 Task: In the Contact  ZoeyLopez53@fox5ny.com, Create email and send with subject: 'Step into the Future: Discover Our Cutting-Edge Solution', and with mail content 'Good Morning,_x000D_
Welcome to a community of trailblazers and innovators. Discover a transformative opportunity that will empower you to thrive in your industry._x000D_
Thanks & Regards', attach the document: Proposal.doc and insert image: visitingcard.jpg. Below Thanks and Regards, write facebook and insert the URL: 'www.facebook.com'. Mark checkbox to create task to follow up : In 3 business days . Logged in from softage.3@softage.net
Action: Mouse moved to (73, 61)
Screenshot: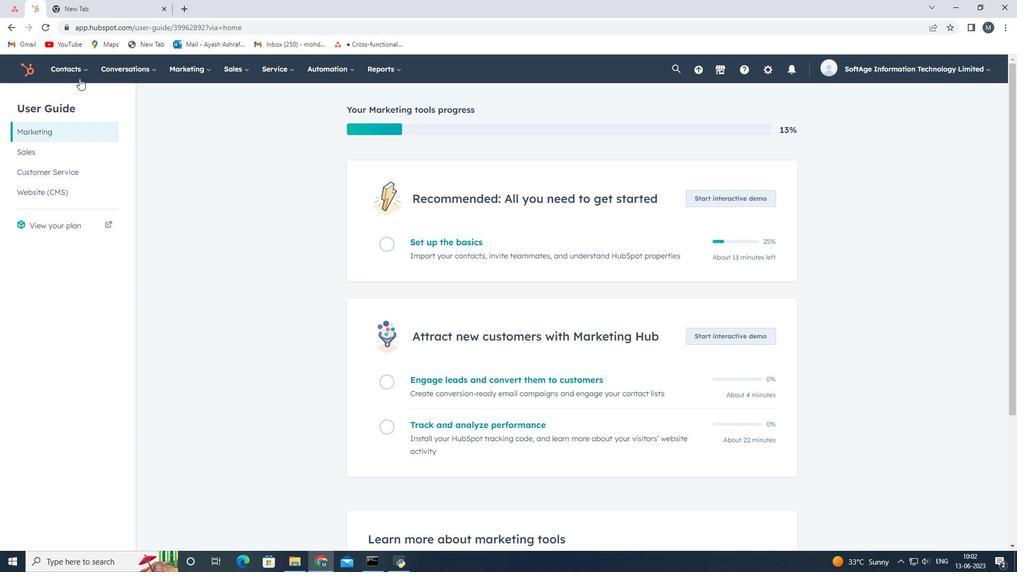 
Action: Mouse pressed left at (73, 61)
Screenshot: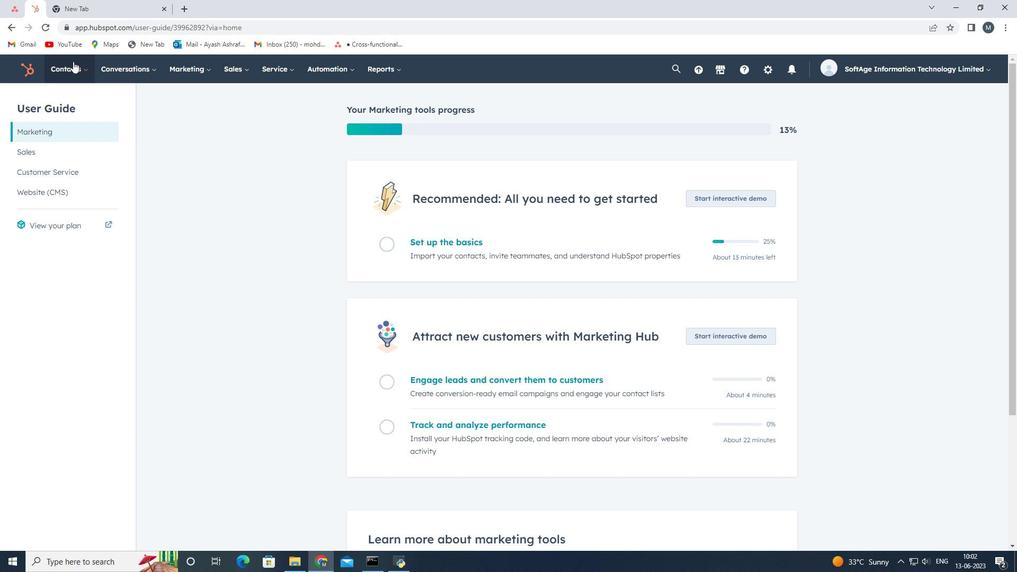 
Action: Mouse moved to (85, 103)
Screenshot: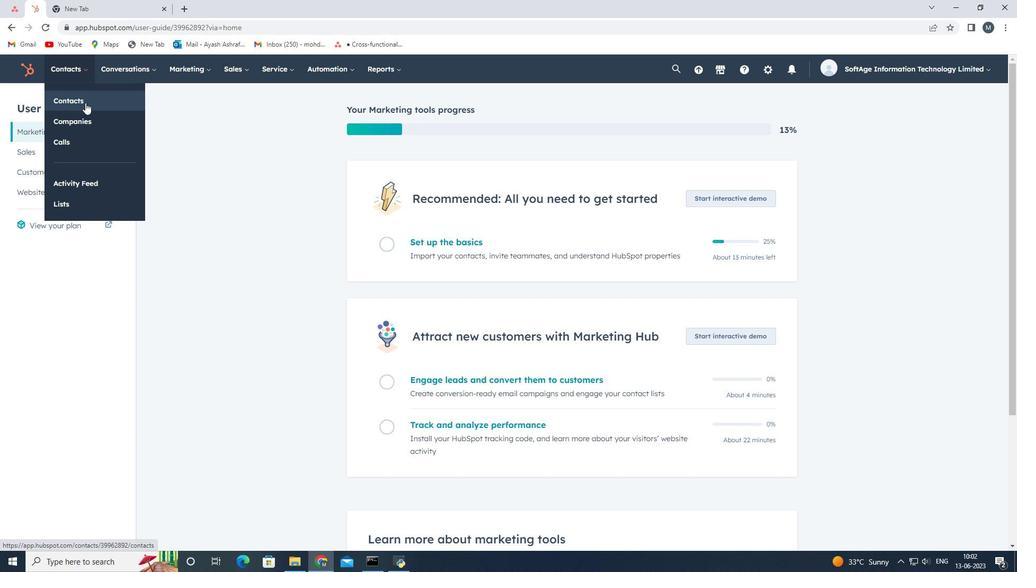 
Action: Mouse pressed left at (85, 103)
Screenshot: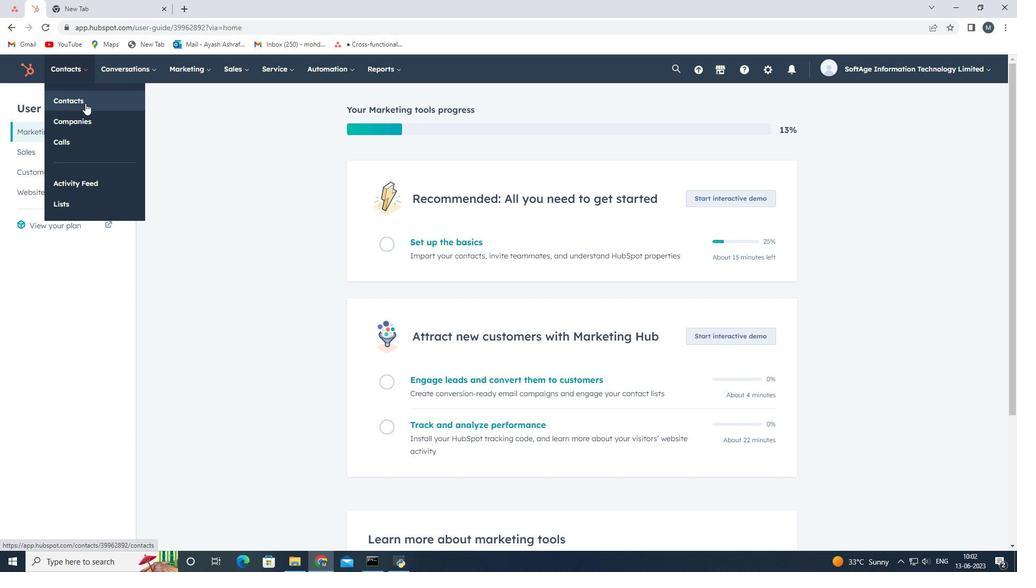 
Action: Mouse moved to (87, 186)
Screenshot: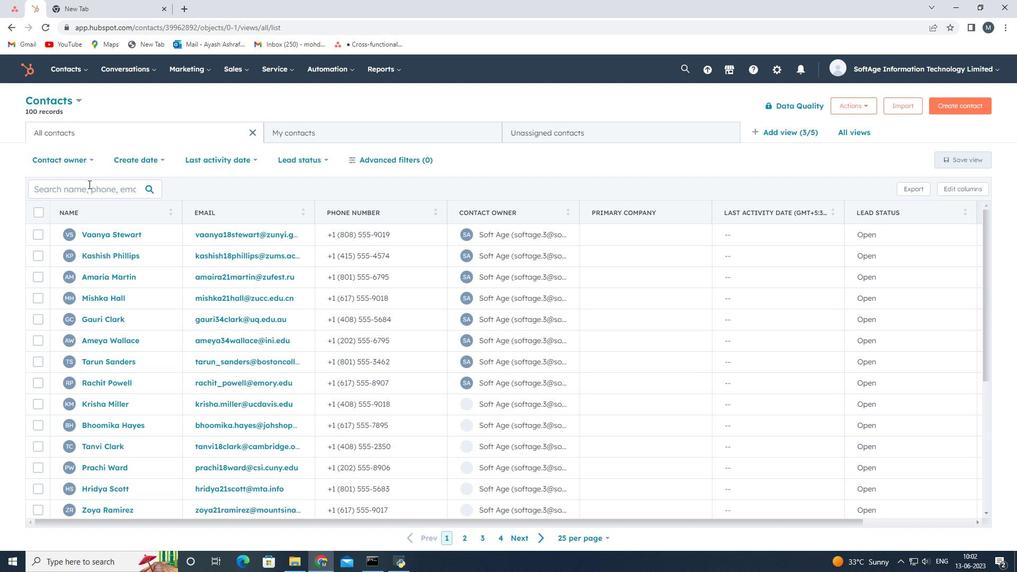 
Action: Mouse pressed left at (87, 186)
Screenshot: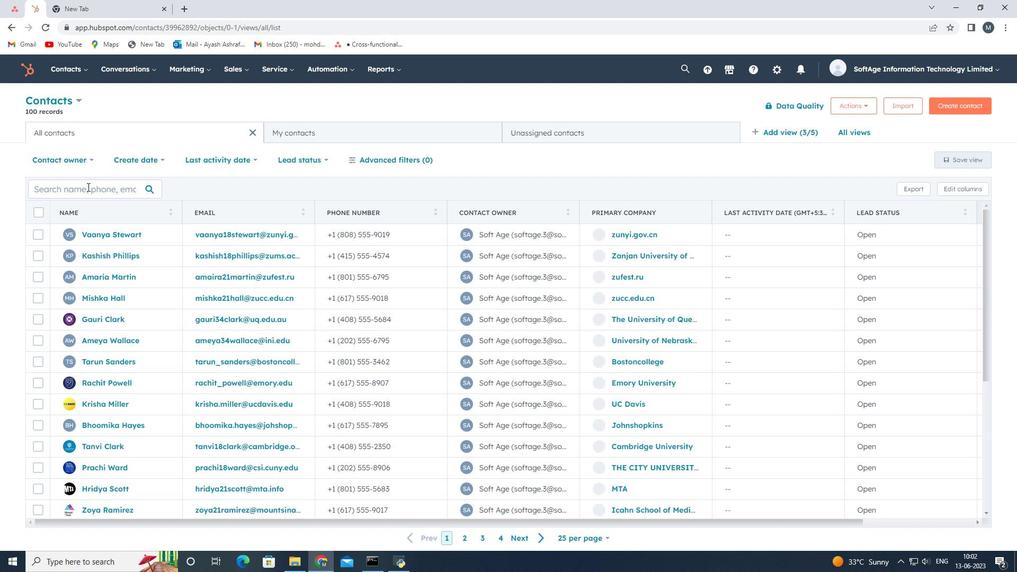 
Action: Mouse moved to (86, 189)
Screenshot: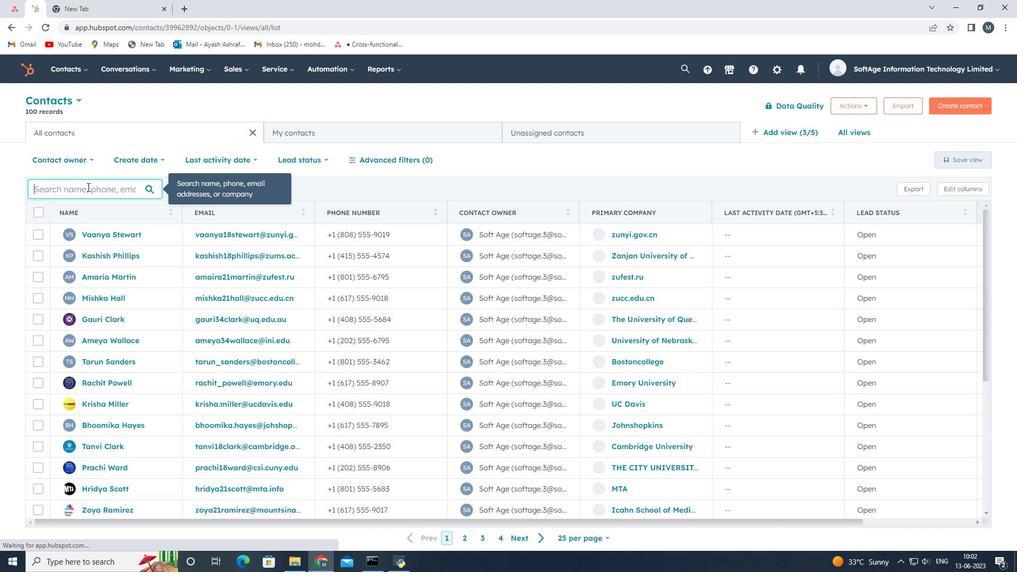 
Action: Key pressed <Key.shift>Zoey<Key.shift>Lopez53<Key.shift>@fox
Screenshot: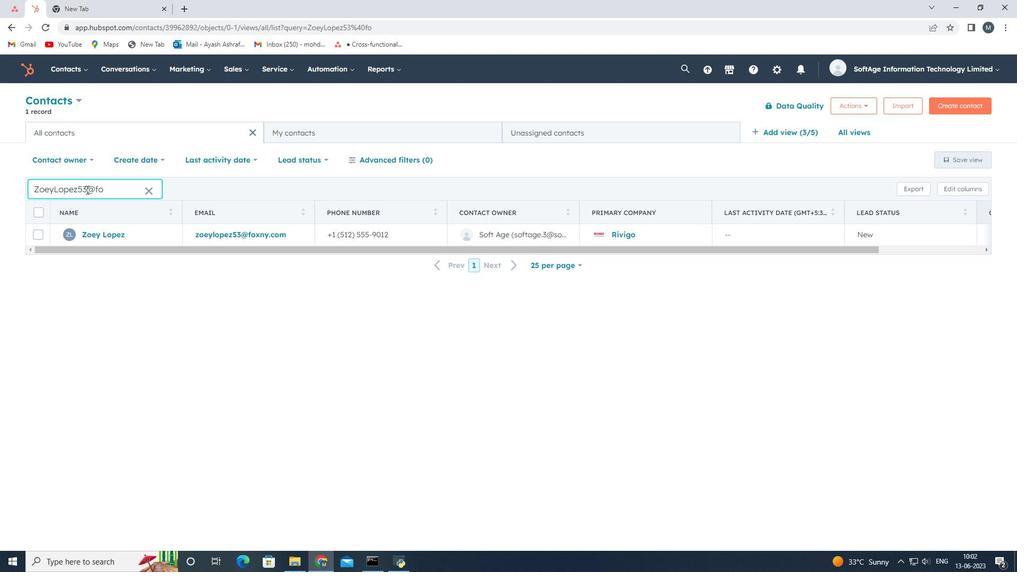 
Action: Mouse moved to (132, 240)
Screenshot: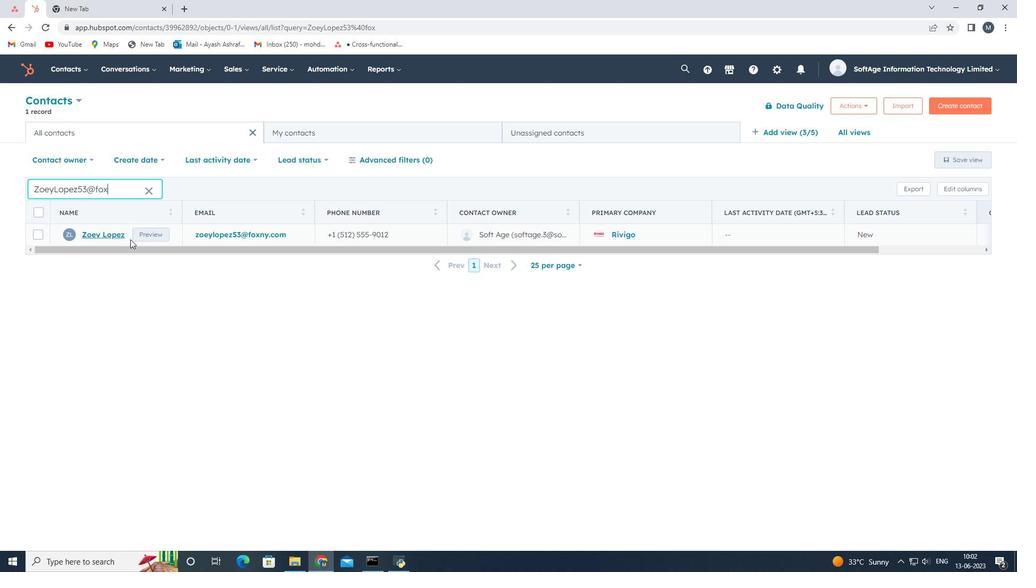 
Action: Mouse pressed left at (132, 240)
Screenshot: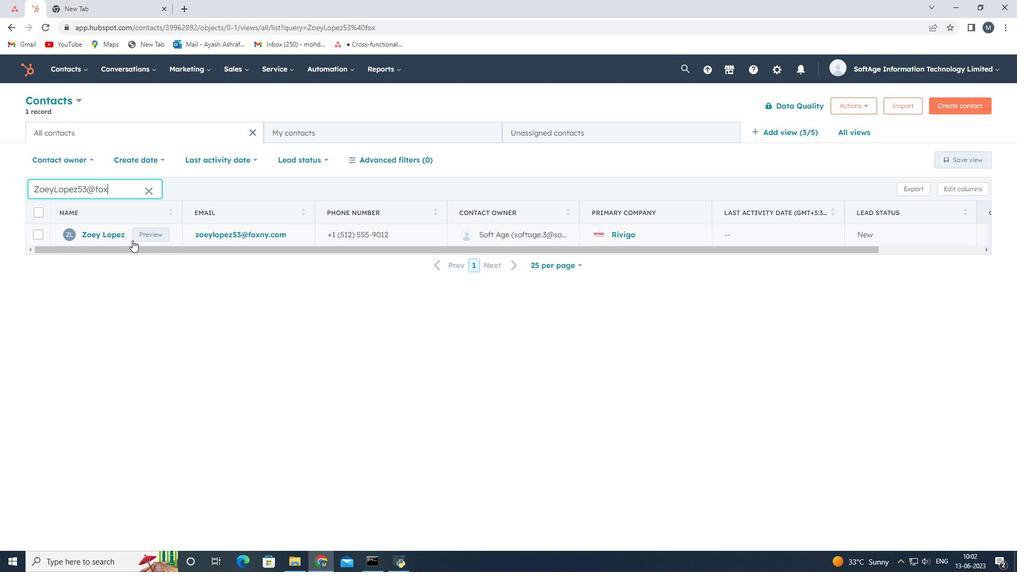 
Action: Mouse moved to (108, 235)
Screenshot: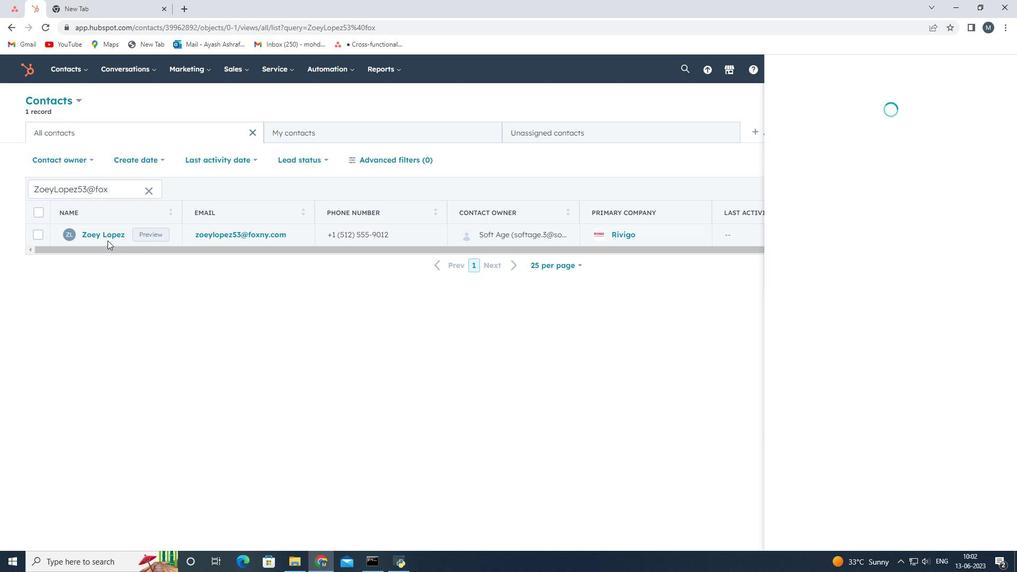 
Action: Mouse pressed left at (108, 235)
Screenshot: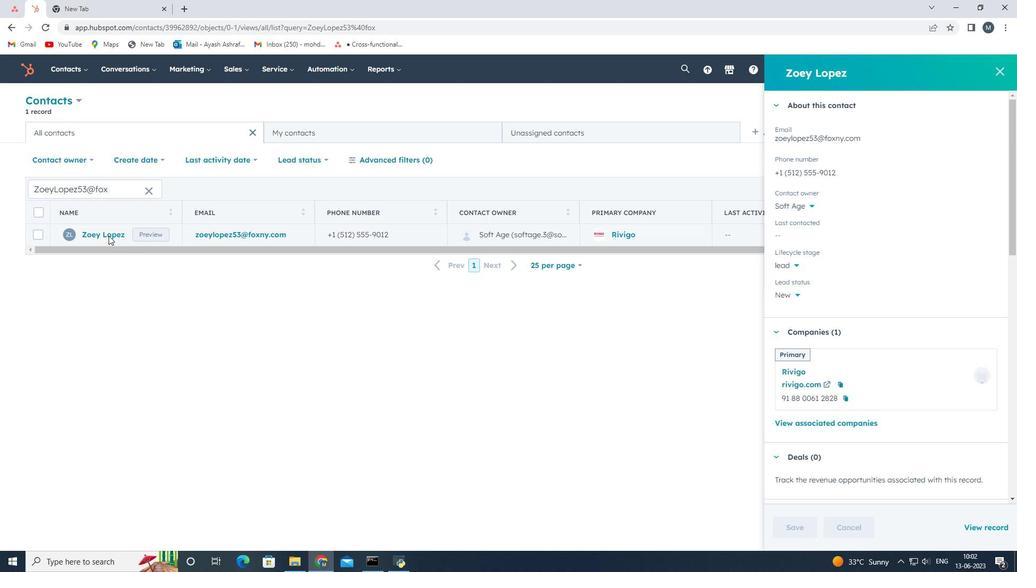 
Action: Mouse pressed left at (108, 235)
Screenshot: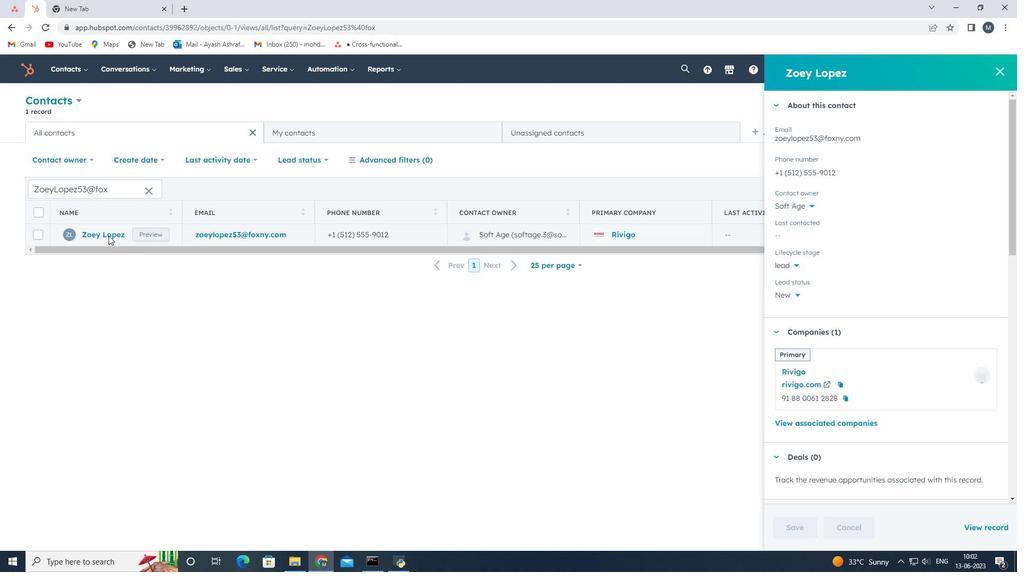 
Action: Mouse moved to (68, 188)
Screenshot: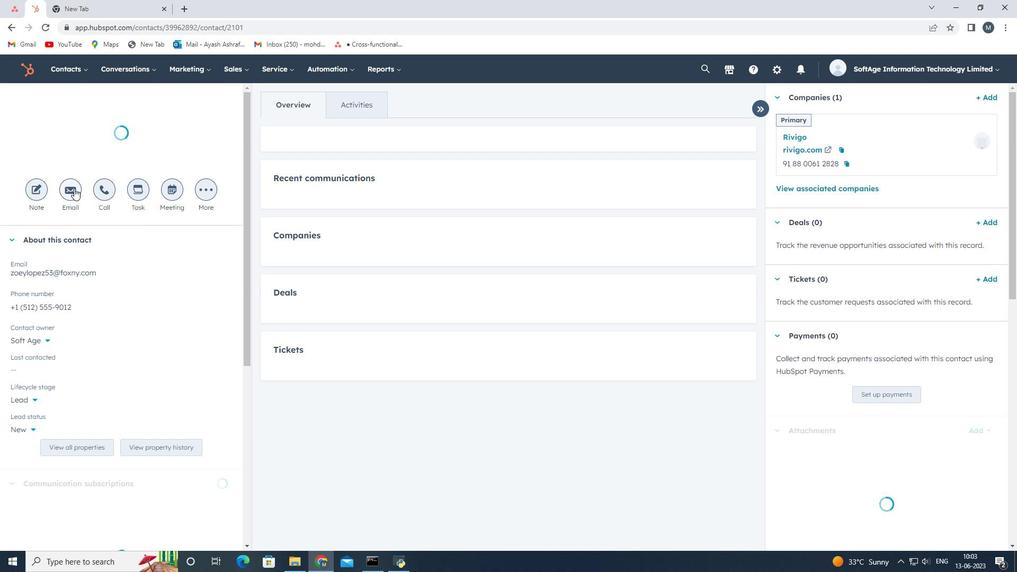 
Action: Mouse pressed left at (68, 188)
Screenshot: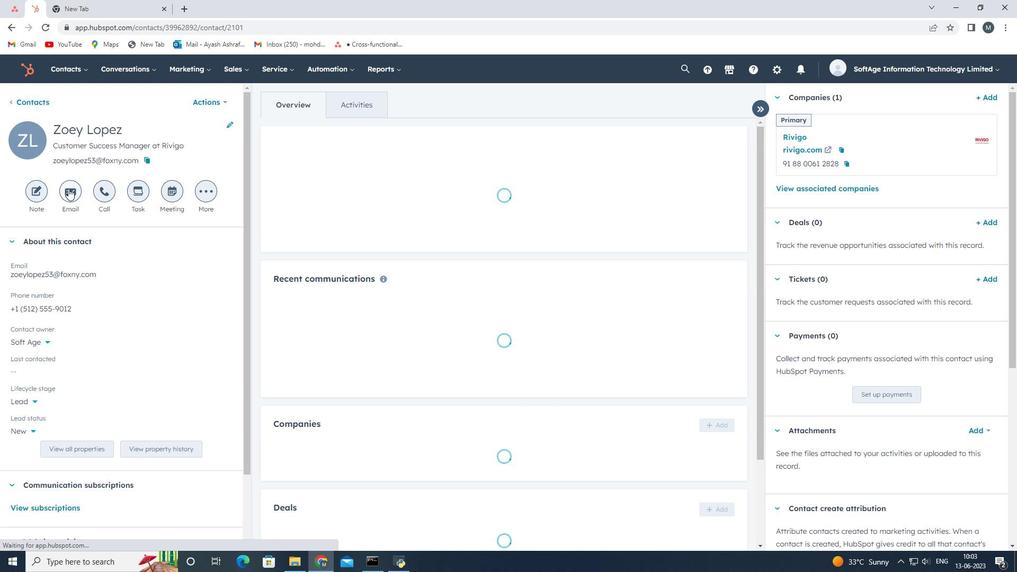 
Action: Mouse moved to (894, 265)
Screenshot: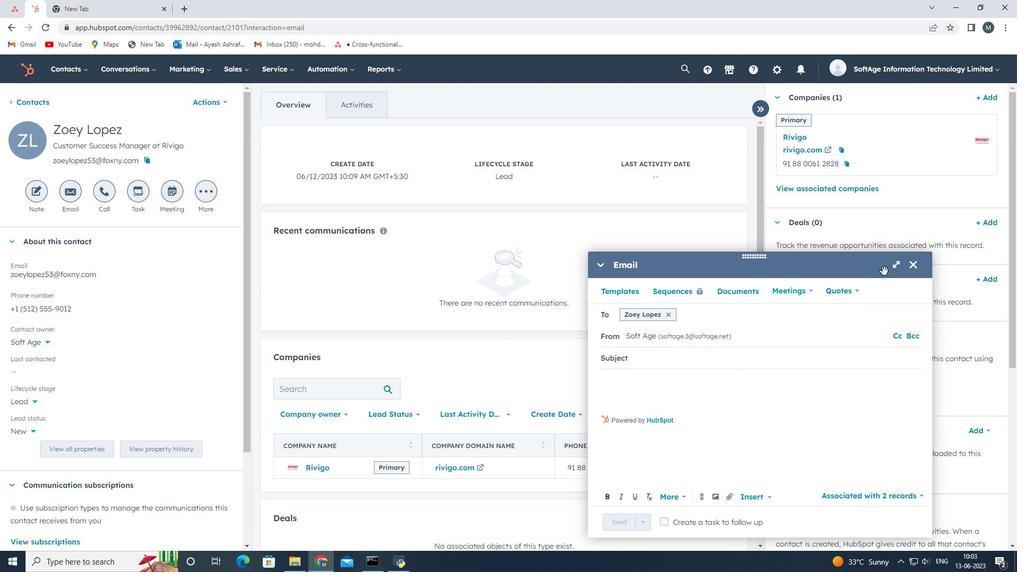 
Action: Mouse pressed left at (894, 265)
Screenshot: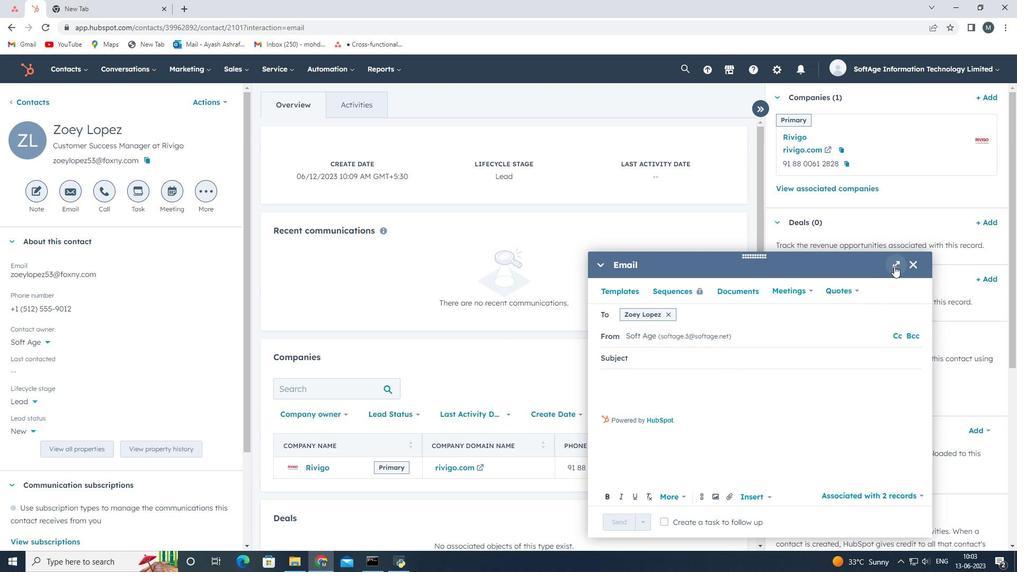 
Action: Mouse moved to (289, 213)
Screenshot: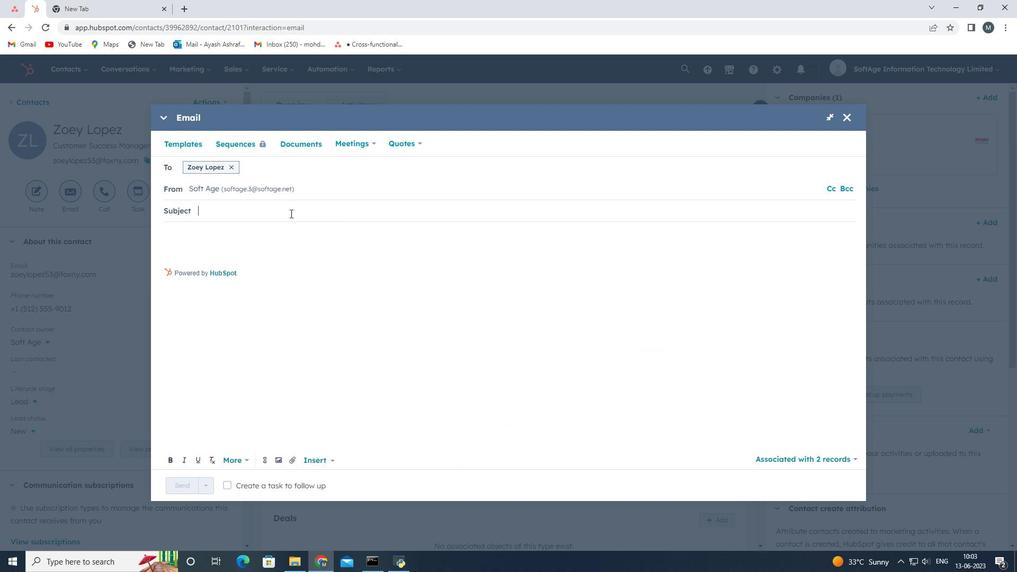 
Action: Key pressed <Key.shift>Step<Key.space>into<Key.space>the<Key.space><Key.shift><Key.shift><Key.shift><Key.shift><Key.shift>Future<Key.shift>:<Key.space><Key.shift>Discover<Key.space><Key.shift>Our<Key.space><Key.shift><Key.shift><Key.shift><Key.shift><Key.shift><Key.shift>Cutting-<Key.shift>Edge<Key.space><Key.shift>Solution
Screenshot: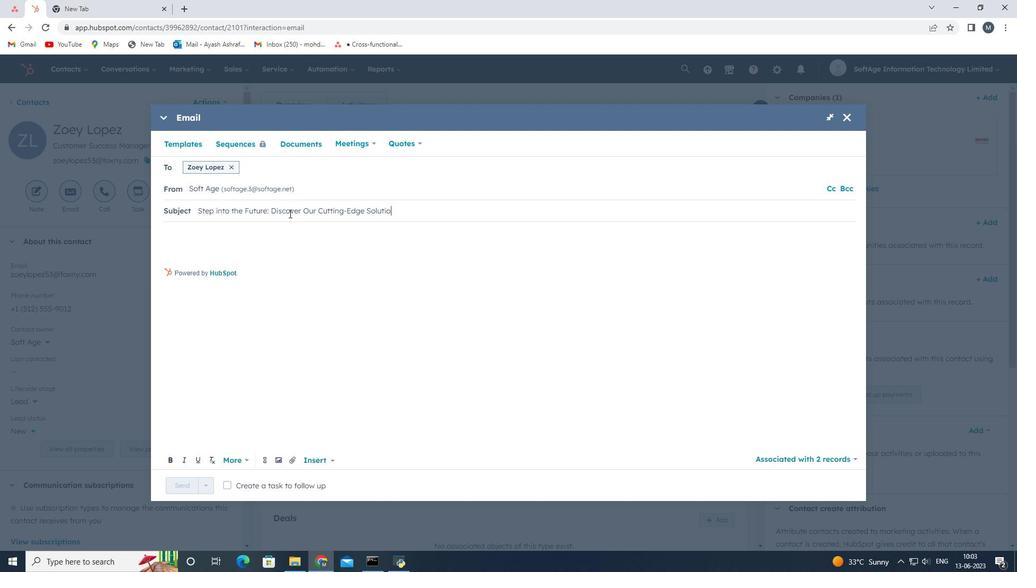 
Action: Mouse moved to (211, 242)
Screenshot: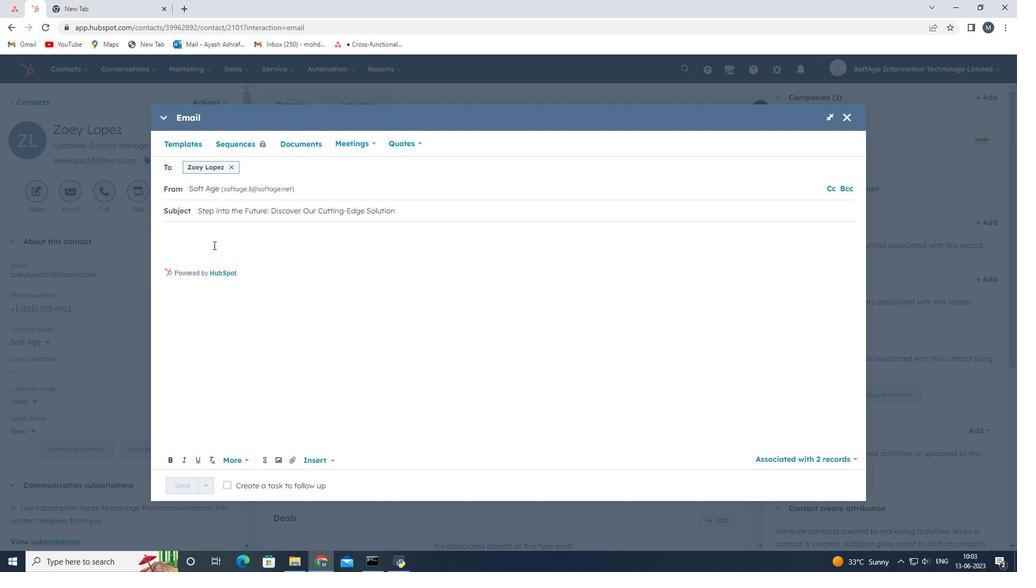 
Action: Mouse pressed left at (211, 242)
Screenshot: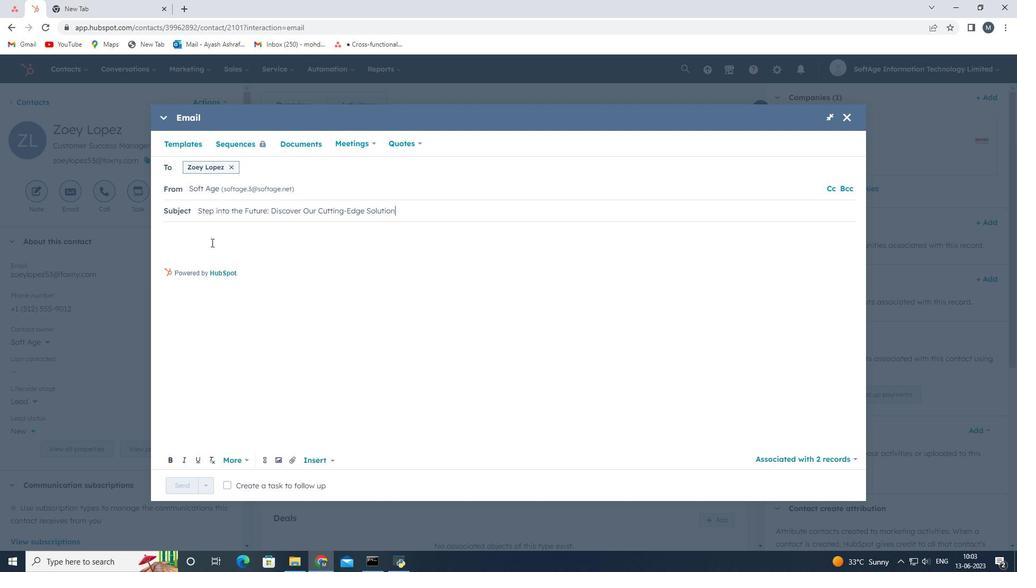 
Action: Key pressed <Key.shift><Key.shift><Key.shift>Good<Key.space><Key.shift><Key.shift><Key.shift><Key.shift><Key.shift><Key.shift><Key.shift><Key.shift><Key.shift>Morning
Screenshot: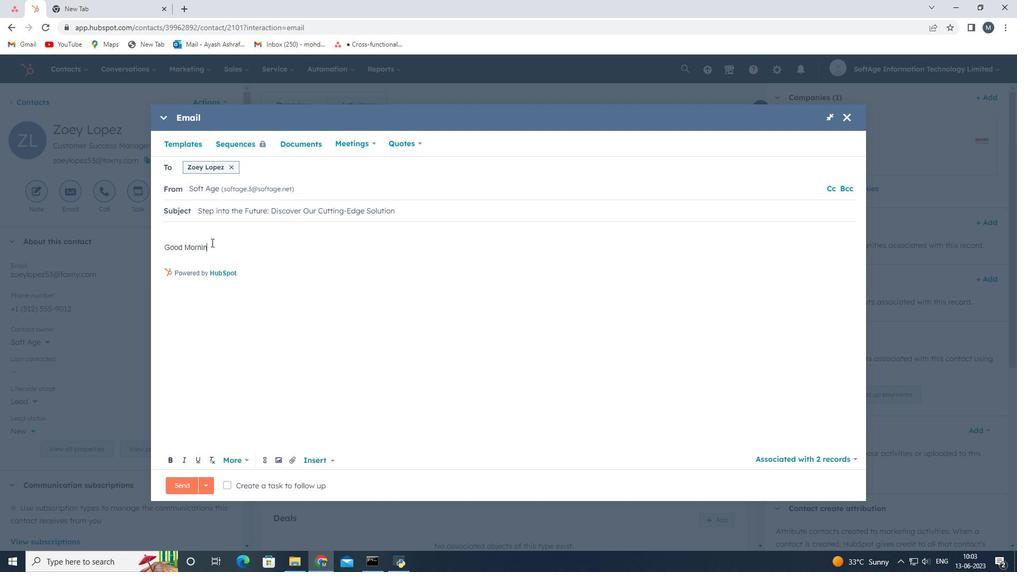 
Action: Mouse moved to (234, 252)
Screenshot: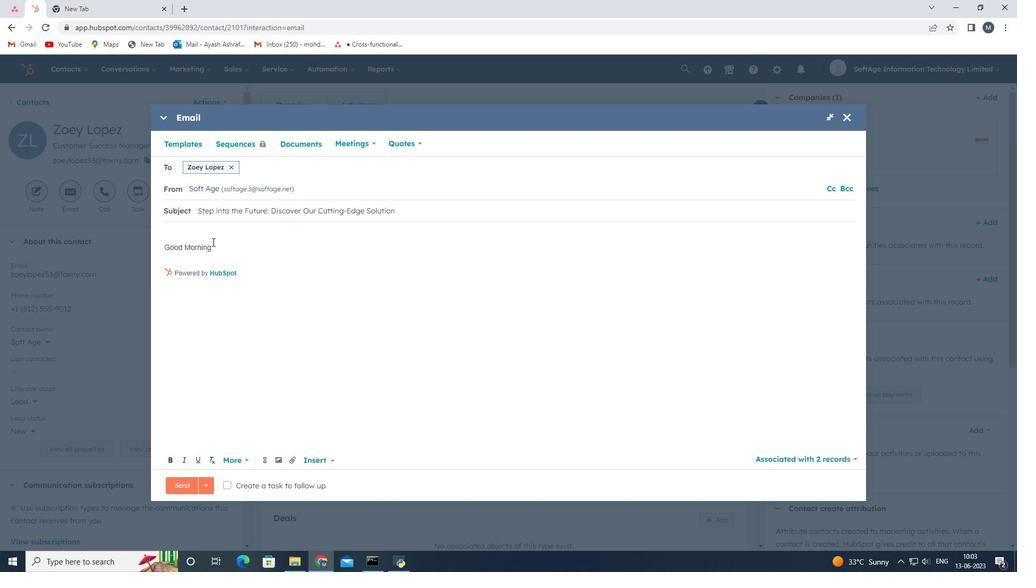 
Action: Key pressed <Key.enter>
Screenshot: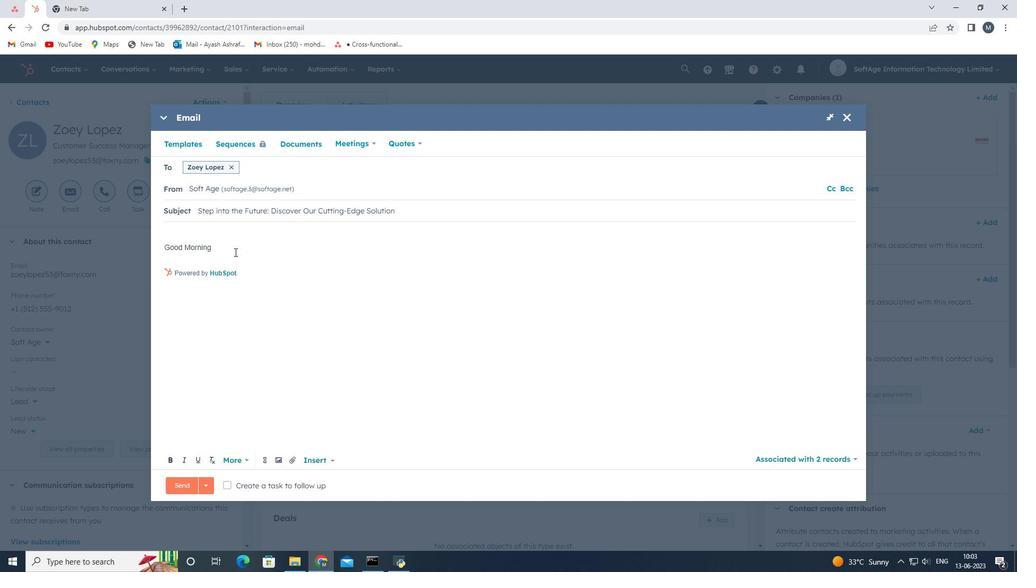 
Action: Mouse moved to (175, 237)
Screenshot: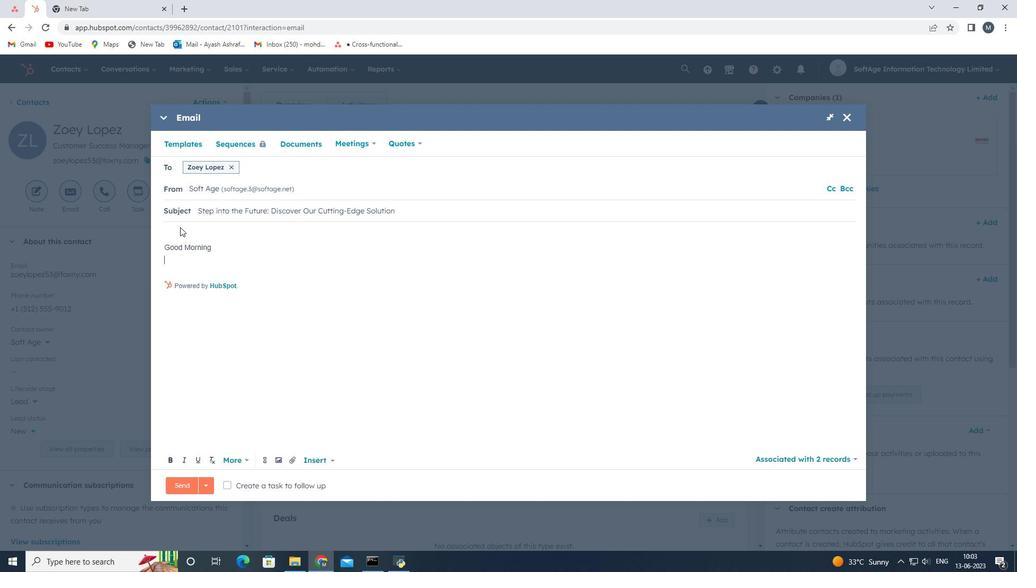 
Action: Mouse pressed left at (175, 237)
Screenshot: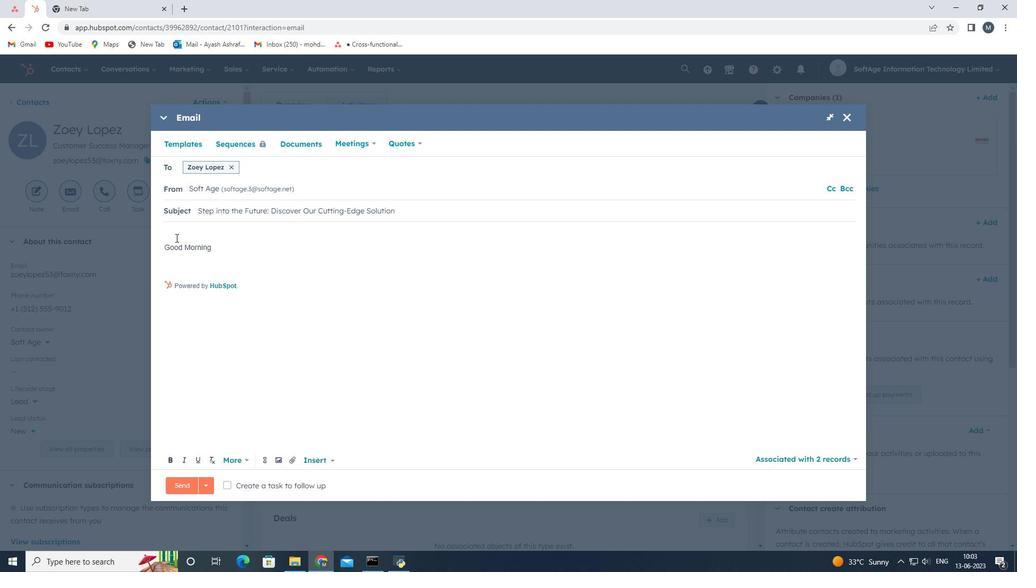 
Action: Key pressed <Key.backspace>
Screenshot: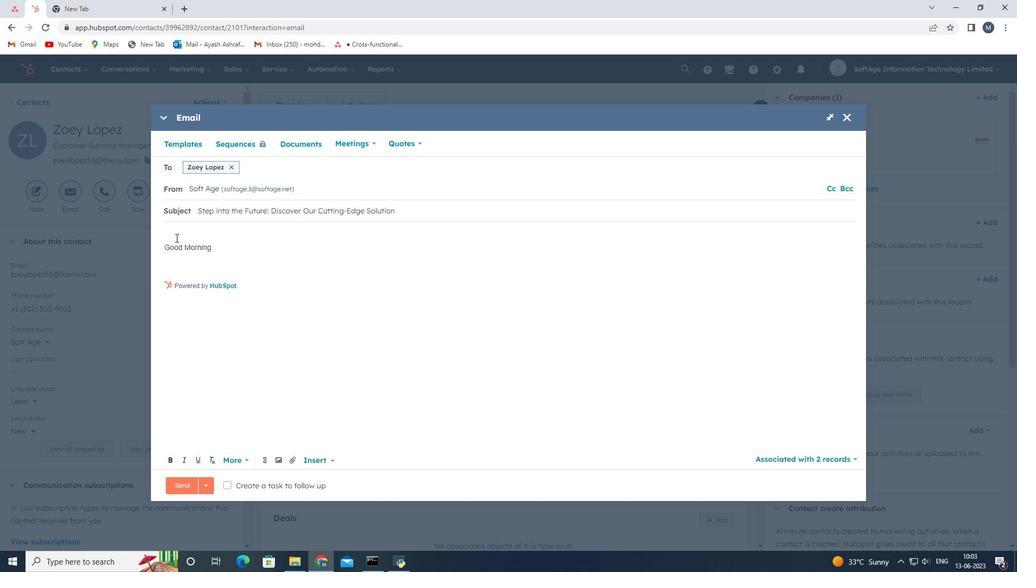 
Action: Mouse moved to (174, 261)
Screenshot: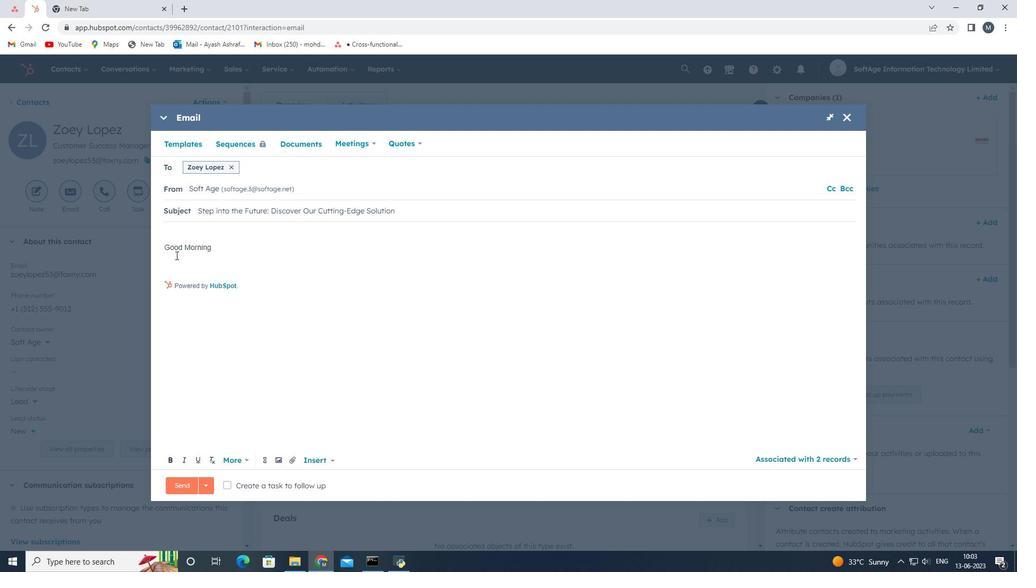 
Action: Mouse pressed left at (174, 261)
Screenshot: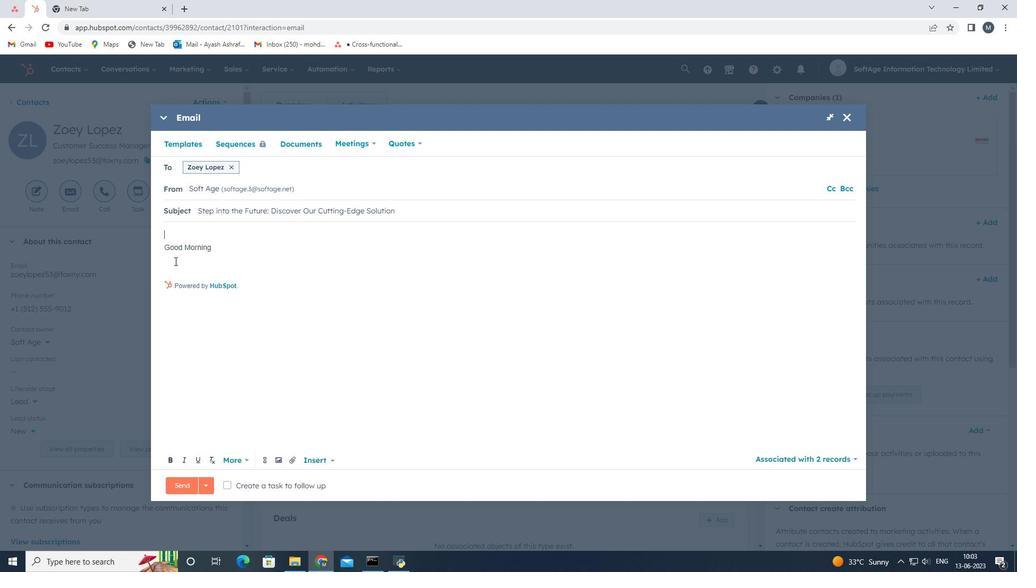 
Action: Key pressed <Key.shift>Welcome<Key.space>to<Key.space>a<Key.space>community<Key.space>of<Key.space>trailblazers<Key.space>and<Key.space>innovators.<Key.space><Key.shift><Key.shift><Key.shift><Key.shift><Key.shift><Key.shift><Key.shift><Key.shift><Key.shift><Key.shift><Key.shift>Discover<Key.space>a<Key.space>transformative<Key.space>opportunity<Key.space>that<Key.space>will<Key.space>empower<Key.space>you<Key.space>to<Key.space>thrive<Key.space>in<Key.space>yur<Key.space>industry.
Screenshot: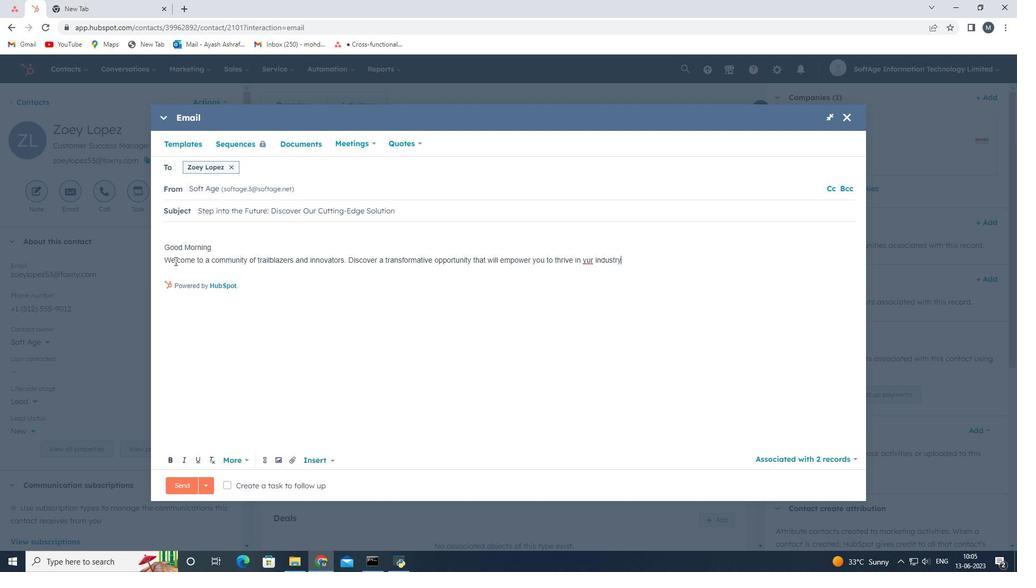 
Action: Mouse moved to (585, 260)
Screenshot: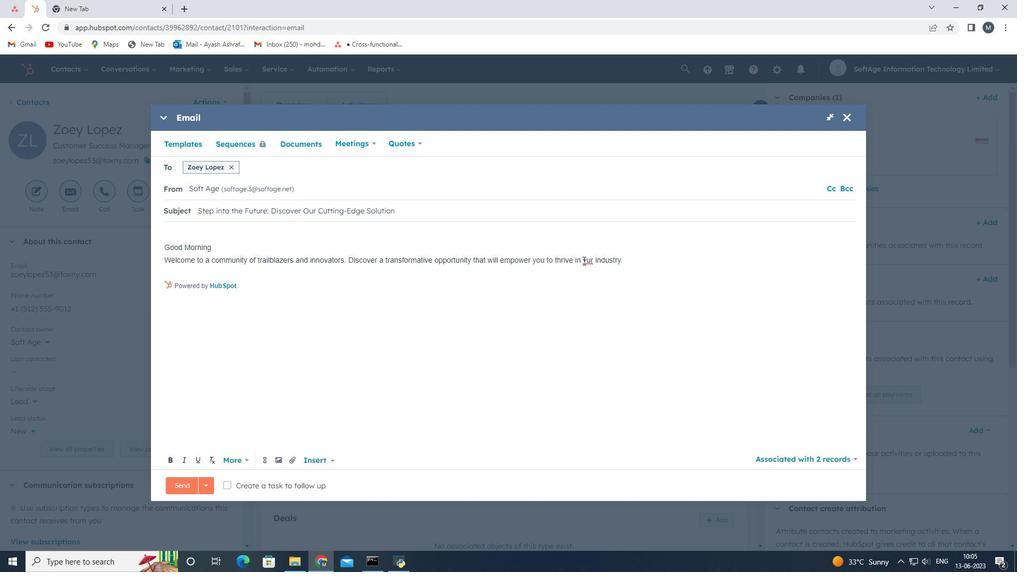 
Action: Mouse pressed left at (585, 260)
Screenshot: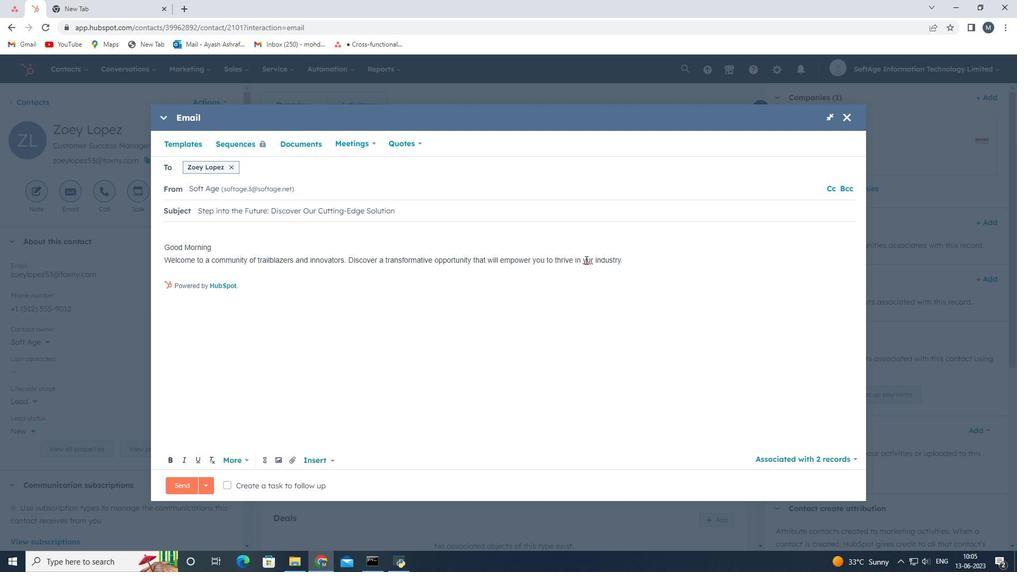 
Action: Mouse moved to (602, 335)
Screenshot: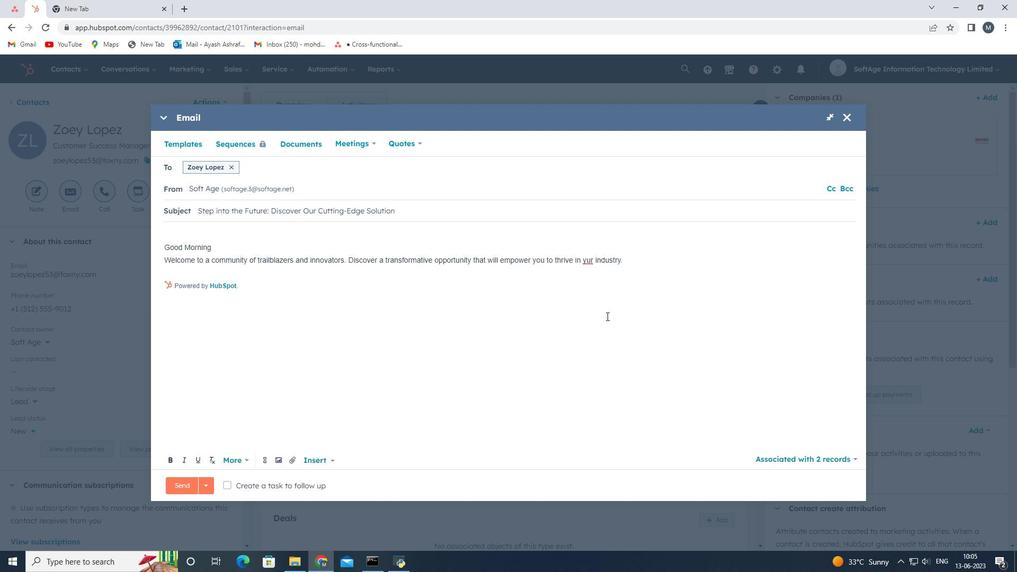 
Action: Key pressed o
Screenshot: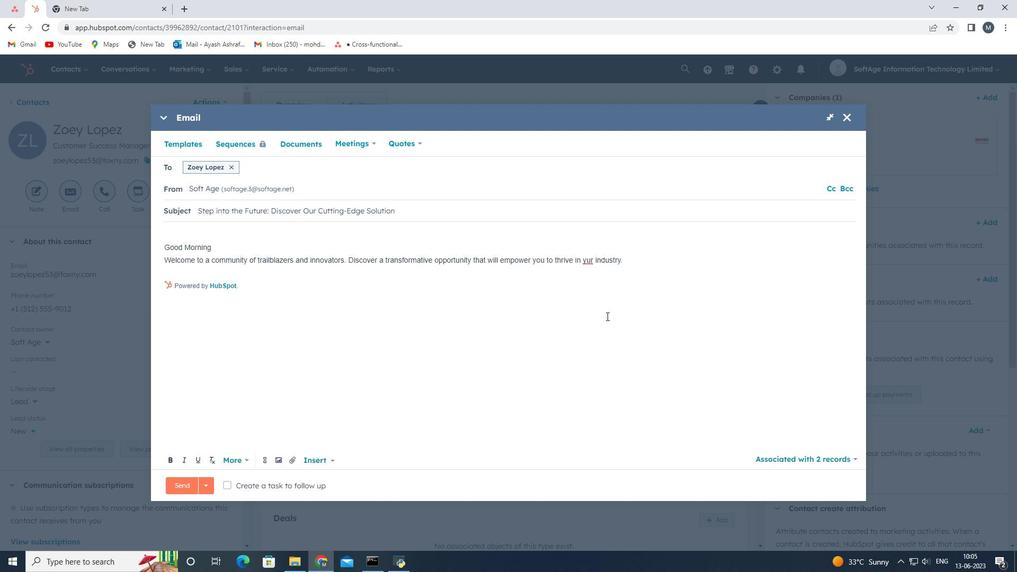 
Action: Mouse moved to (664, 255)
Screenshot: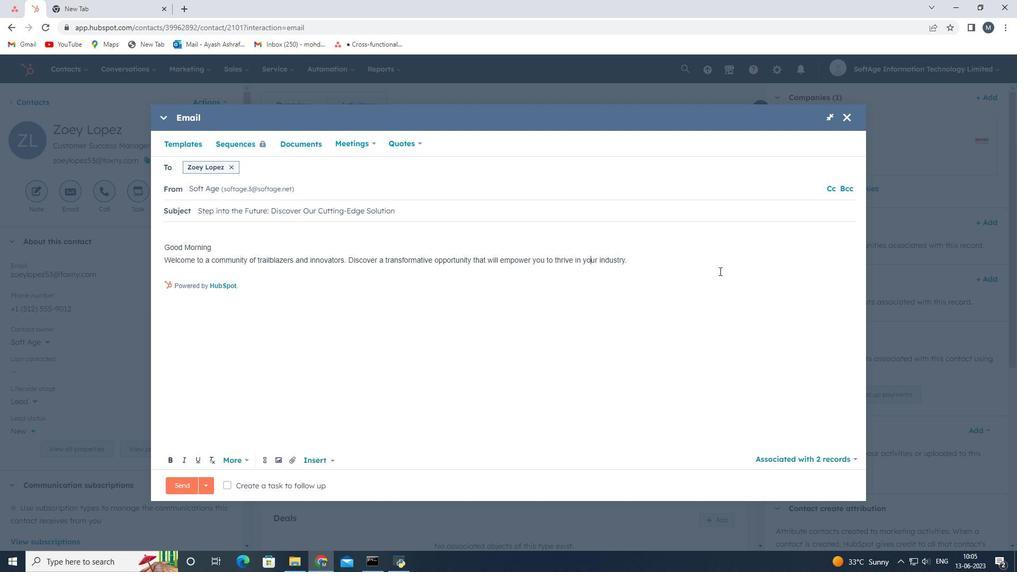 
Action: Mouse pressed left at (664, 255)
Screenshot: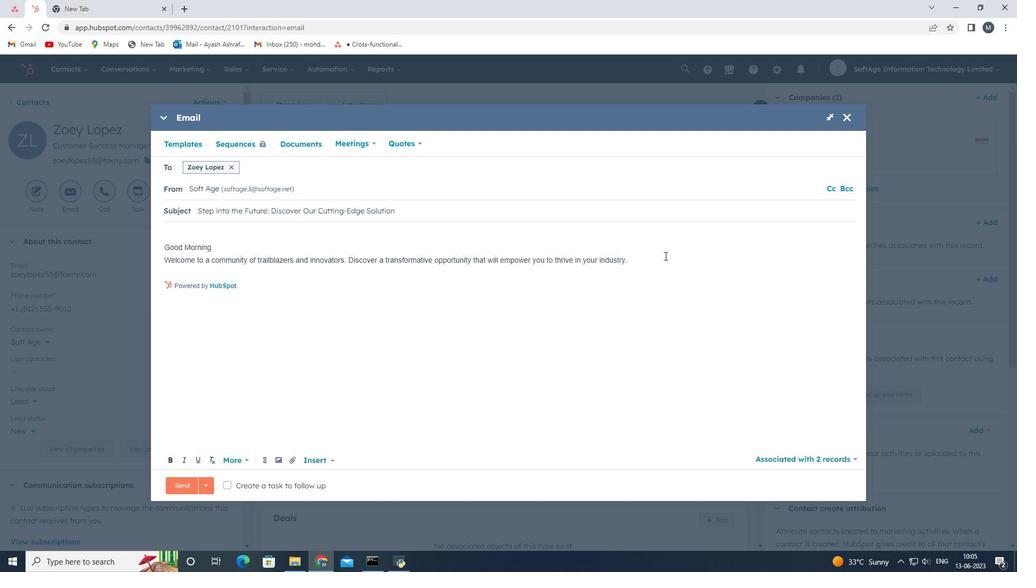 
Action: Key pressed <Key.enter><Key.shift>Thanks<Key.space><Key.shift><Key.shift><Key.shift><Key.shift>&<Key.space><Key.shift>Regards
Screenshot: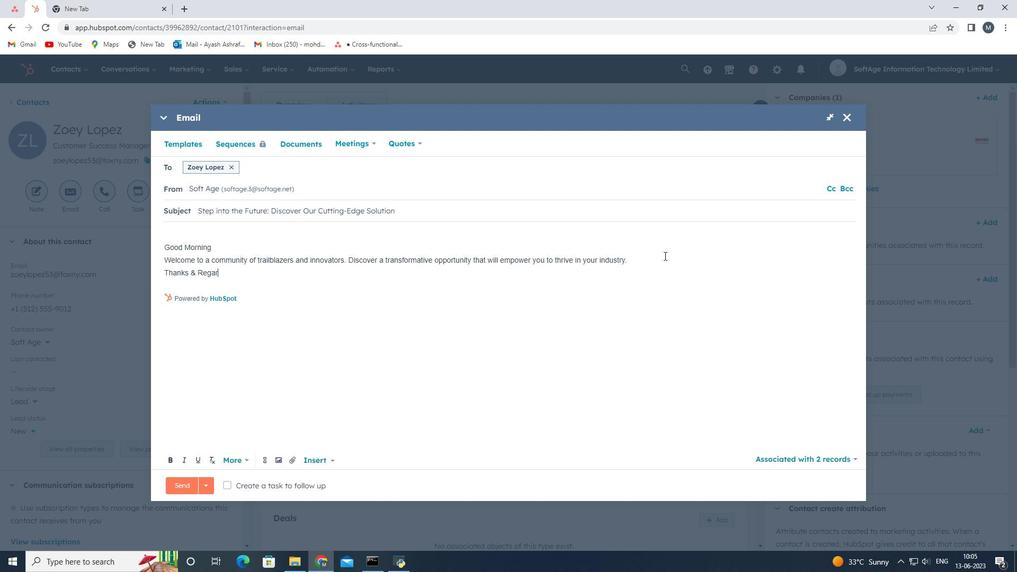 
Action: Mouse moved to (294, 327)
Screenshot: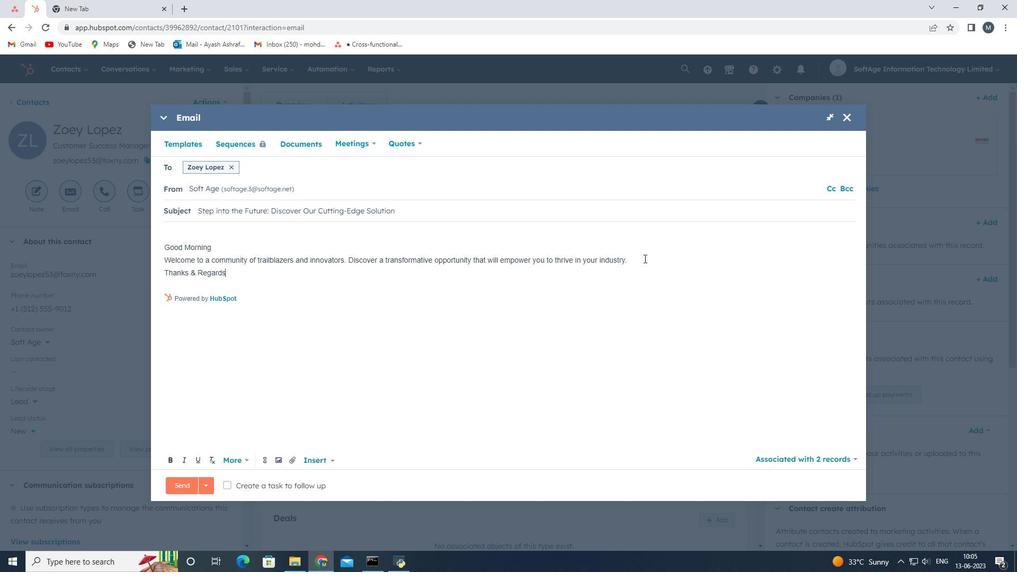 
Action: Key pressed <Key.enter>
Screenshot: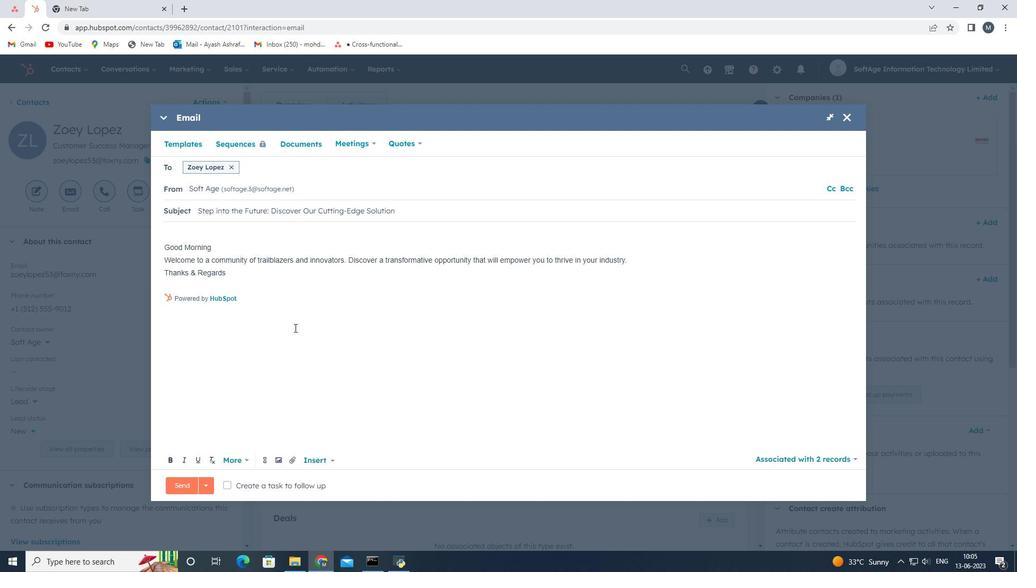 
Action: Mouse moved to (263, 462)
Screenshot: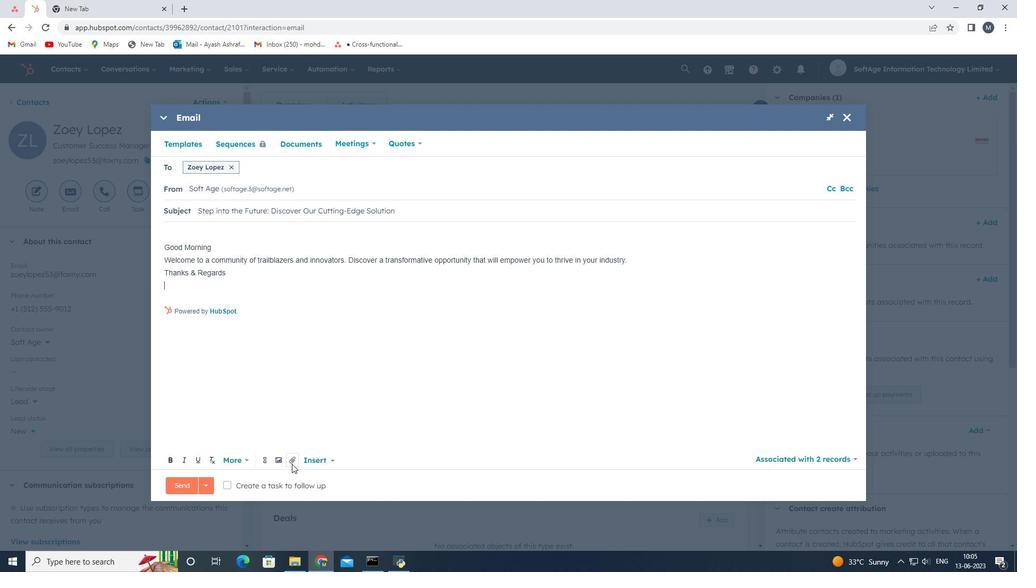 
Action: Mouse pressed left at (263, 462)
Screenshot: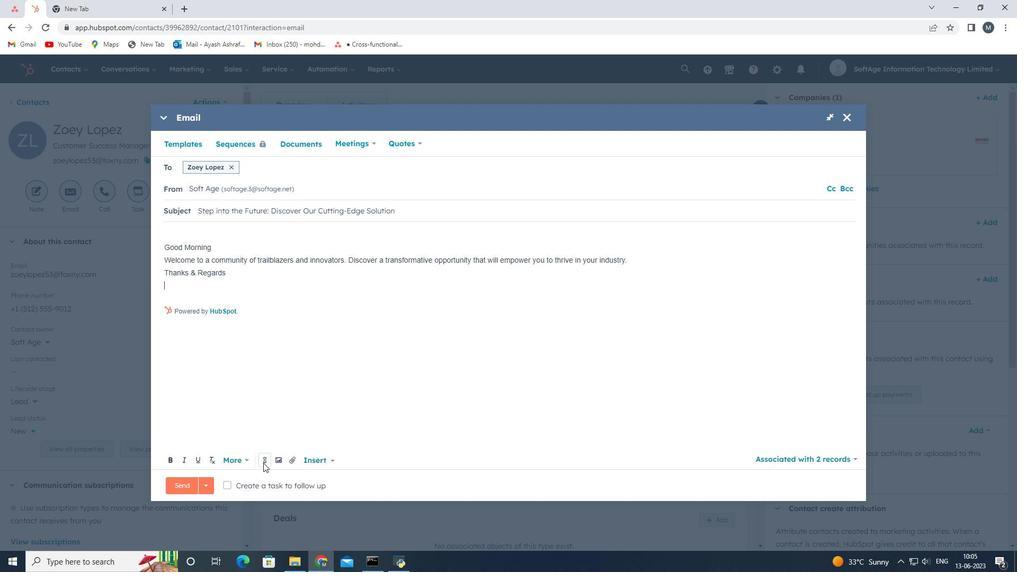 
Action: Mouse moved to (291, 340)
Screenshot: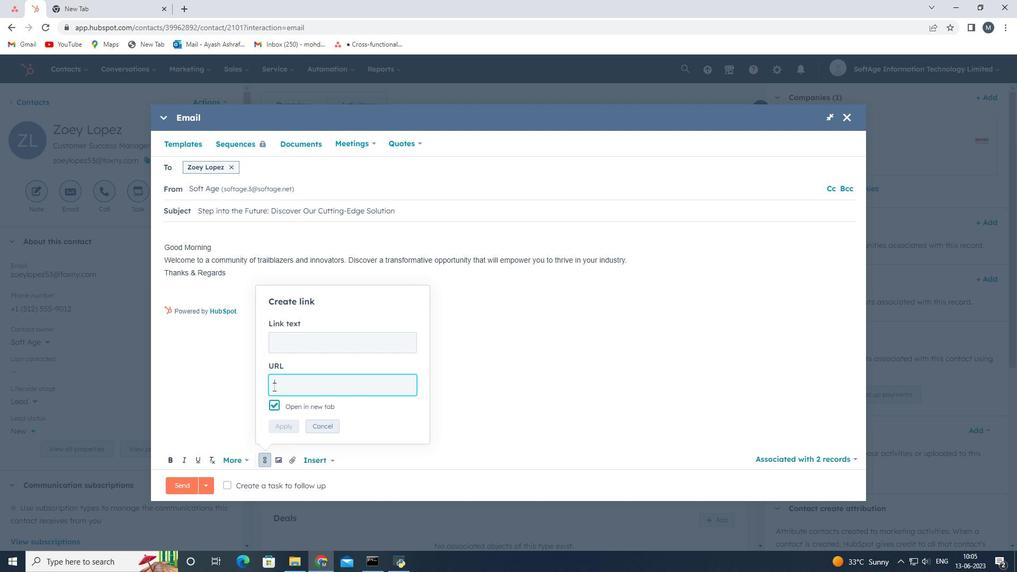 
Action: Mouse pressed left at (291, 340)
Screenshot: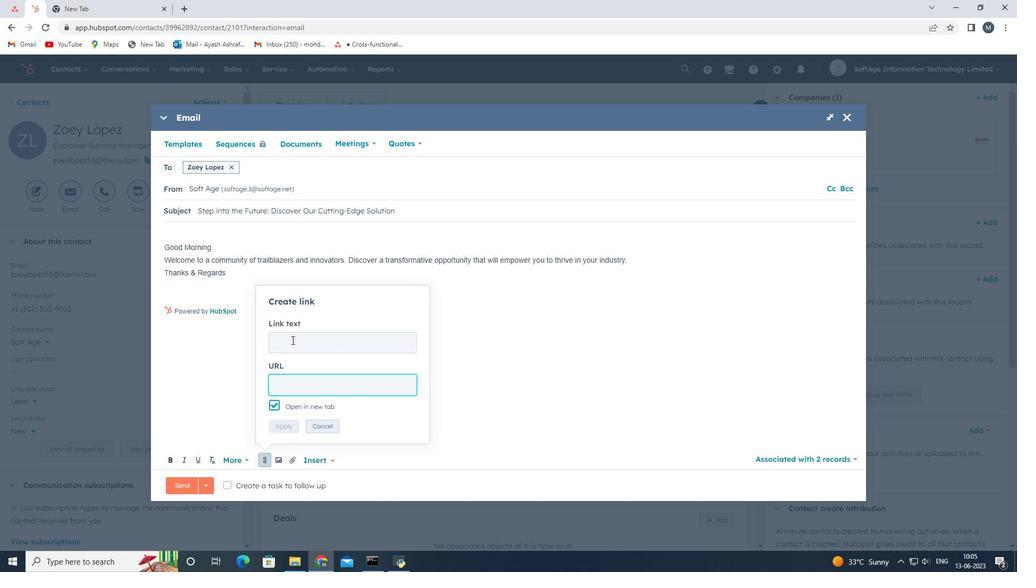 
Action: Mouse moved to (291, 339)
Screenshot: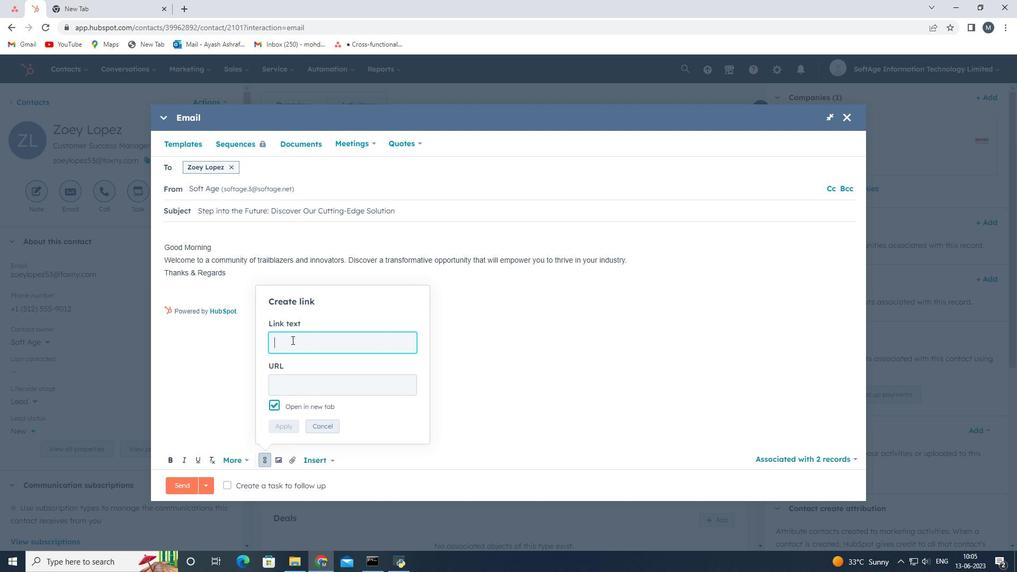 
Action: Key pressed <Key.shift>g<Key.backspace><Key.shift>Facebook
Screenshot: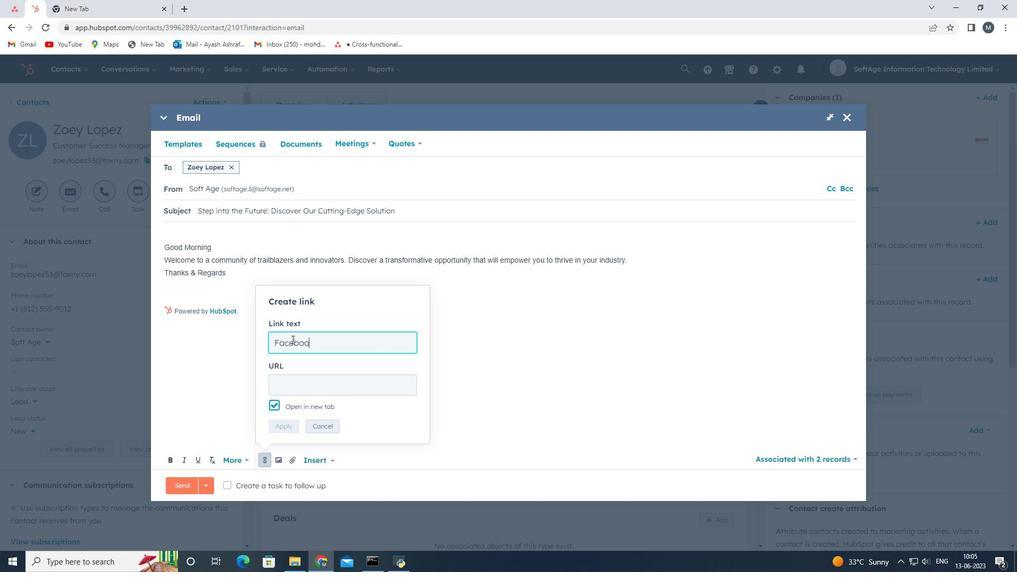 
Action: Mouse moved to (289, 383)
Screenshot: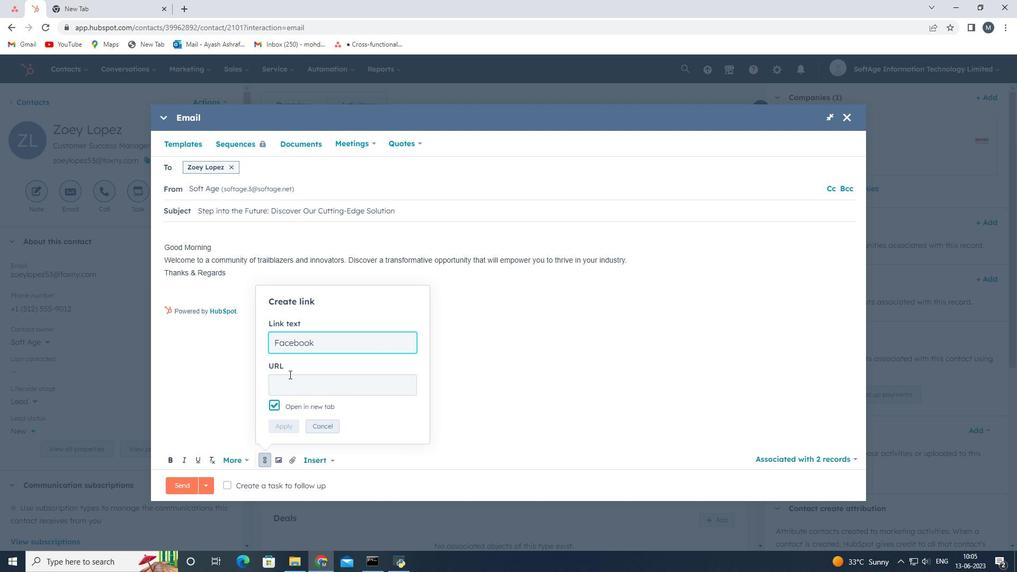 
Action: Mouse pressed left at (289, 383)
Screenshot: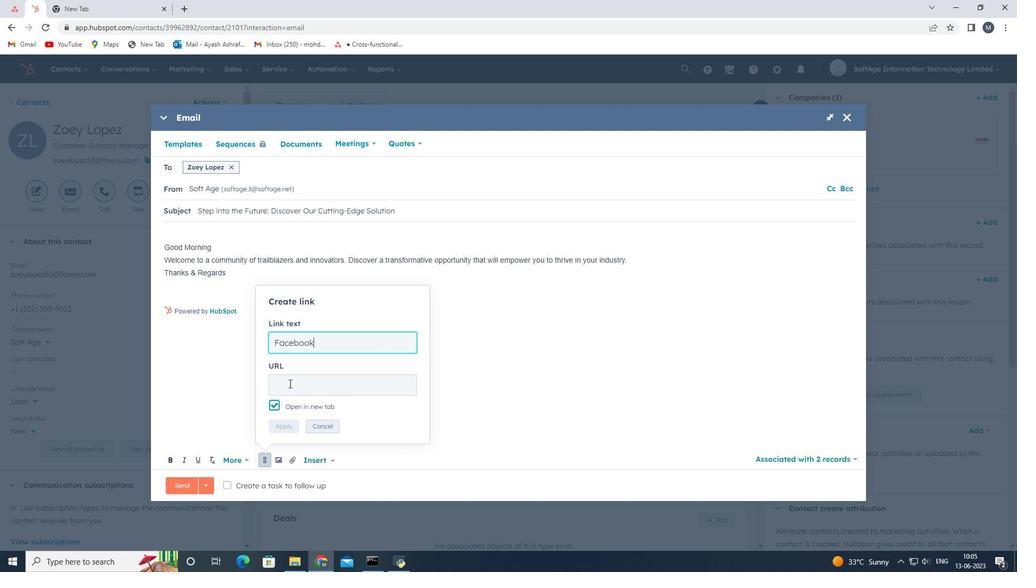
Action: Key pressed www
Screenshot: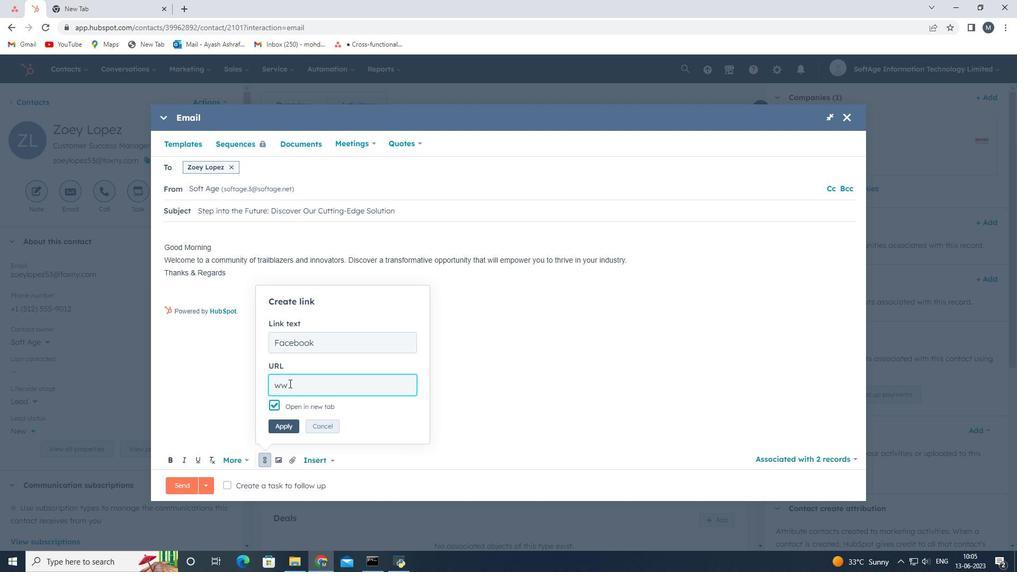 
Action: Mouse moved to (289, 384)
Screenshot: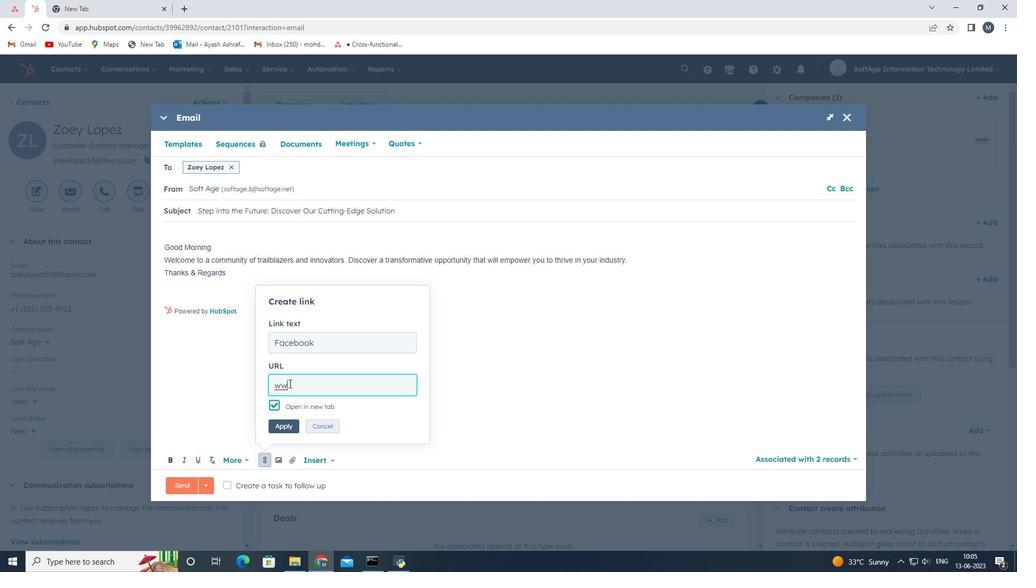 
Action: Key pressed .facebook,com
Screenshot: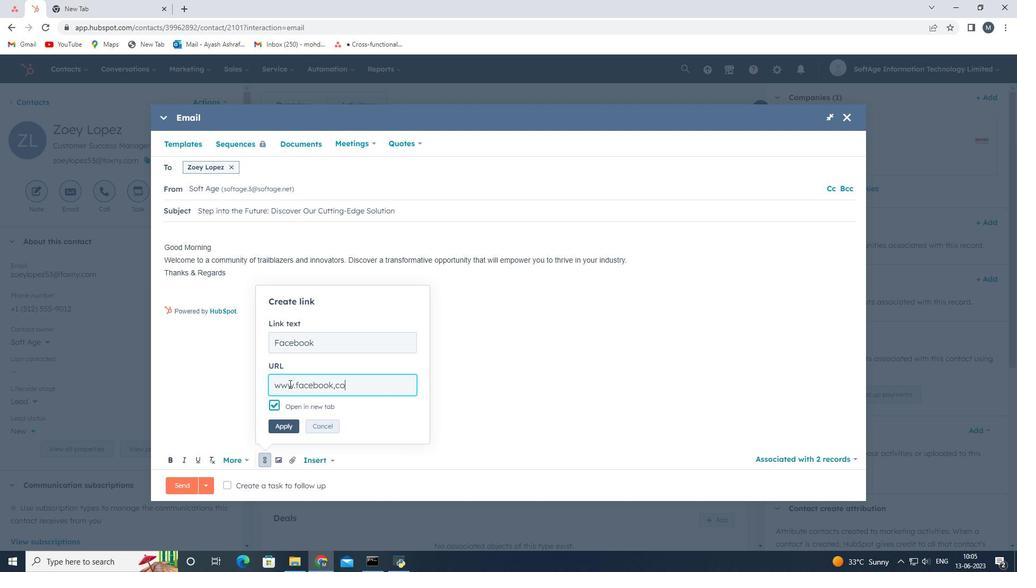 
Action: Mouse moved to (283, 422)
Screenshot: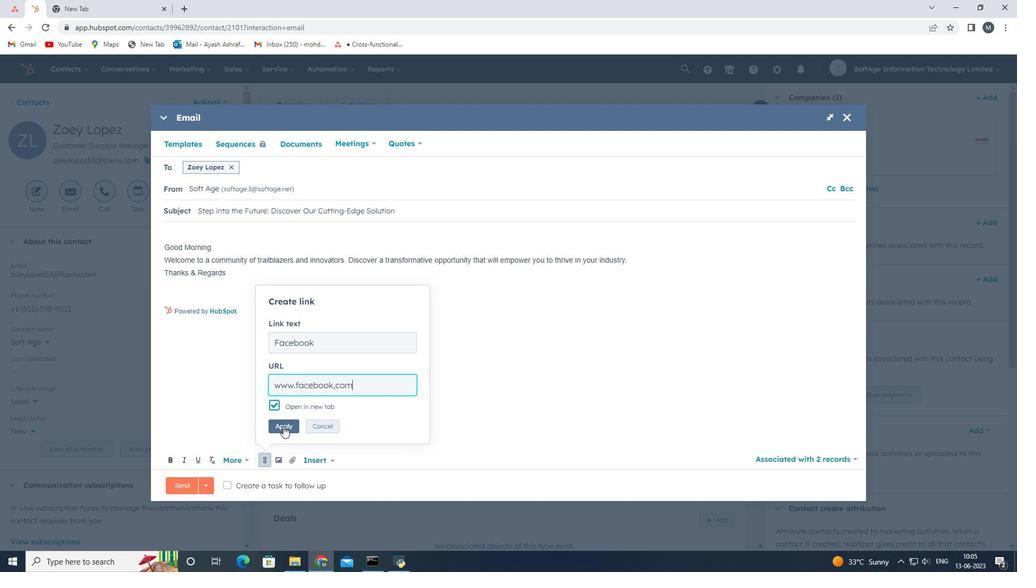 
Action: Mouse pressed left at (283, 422)
Screenshot: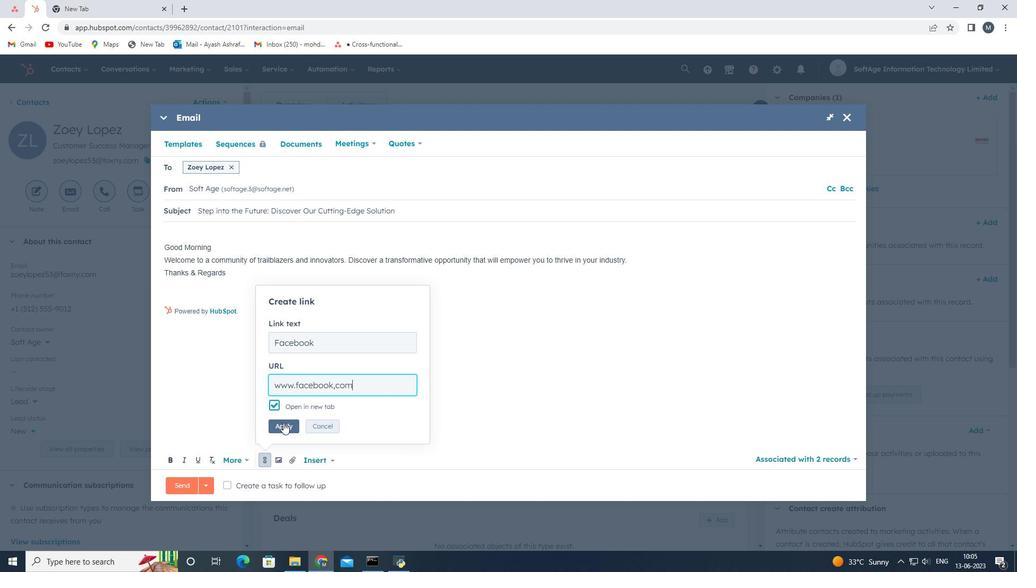 
Action: Mouse moved to (273, 443)
Screenshot: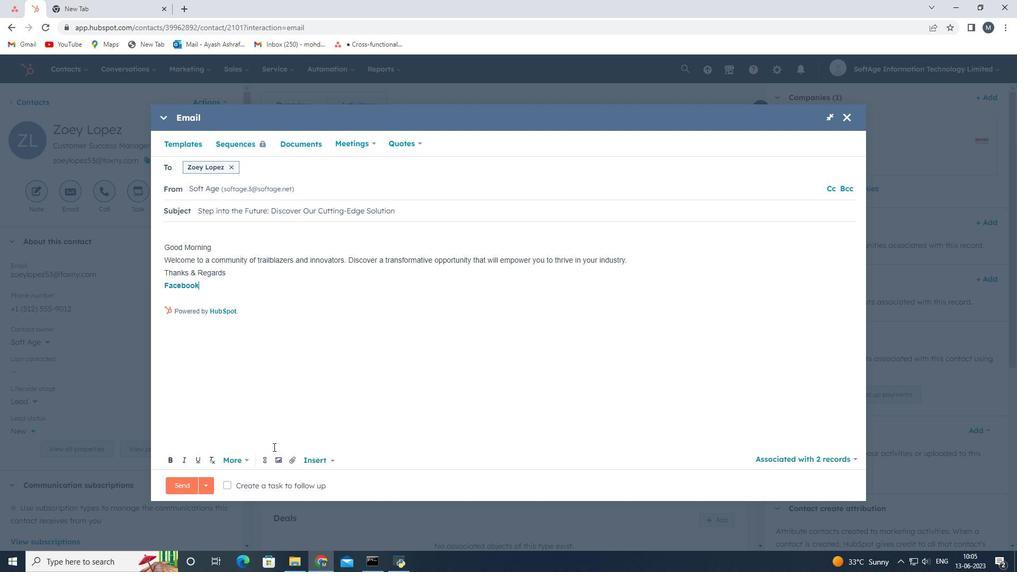 
Action: Key pressed <Key.enter>
Screenshot: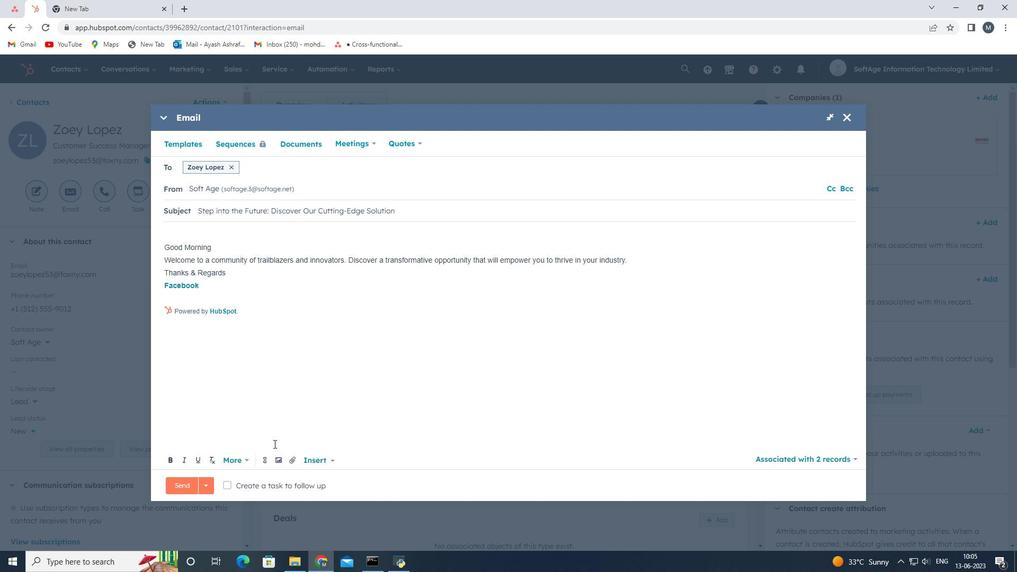 
Action: Mouse moved to (288, 460)
Screenshot: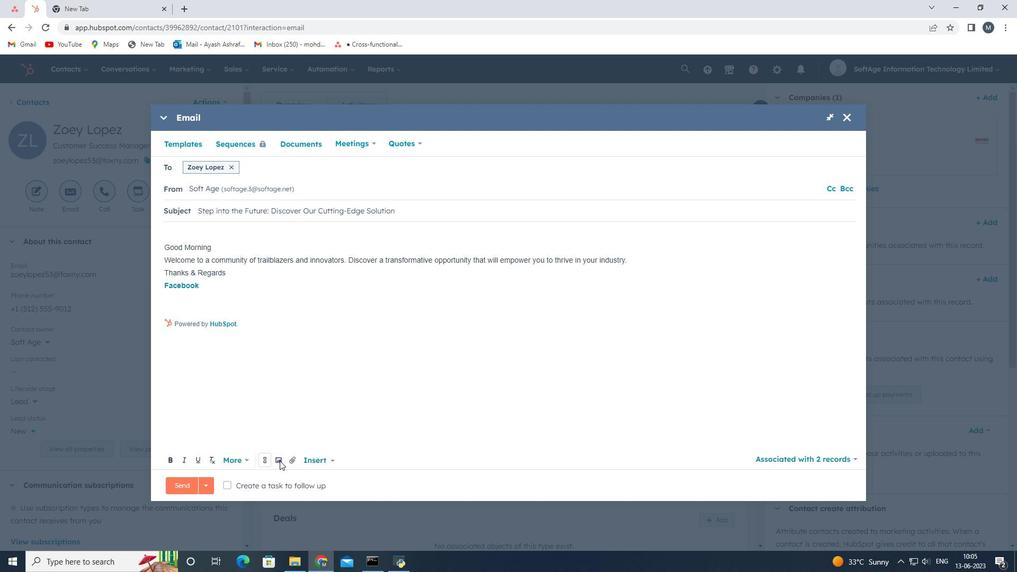 
Action: Mouse pressed left at (288, 460)
Screenshot: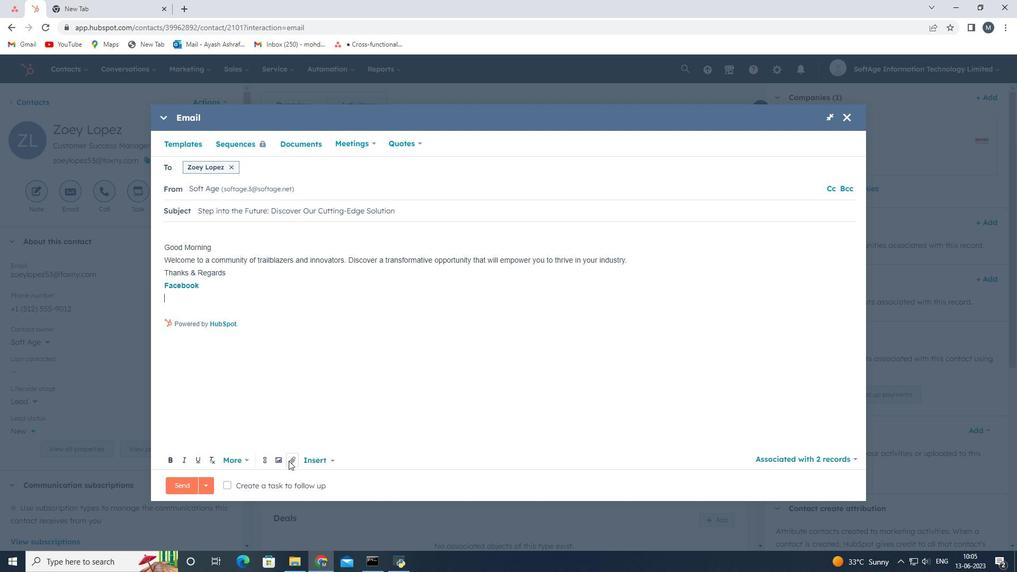 
Action: Mouse moved to (306, 431)
Screenshot: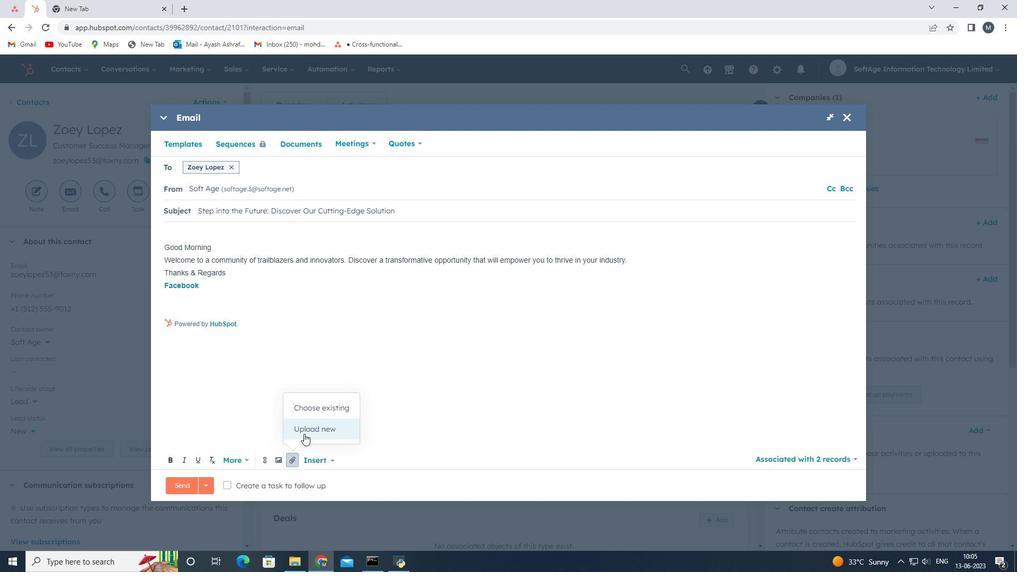 
Action: Mouse pressed left at (306, 431)
Screenshot: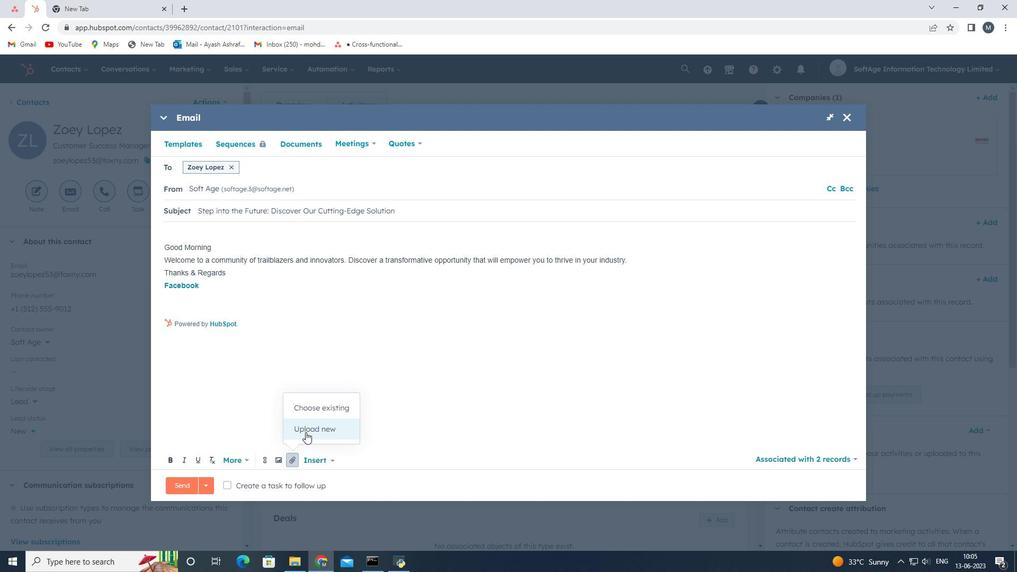 
Action: Mouse moved to (157, 218)
Screenshot: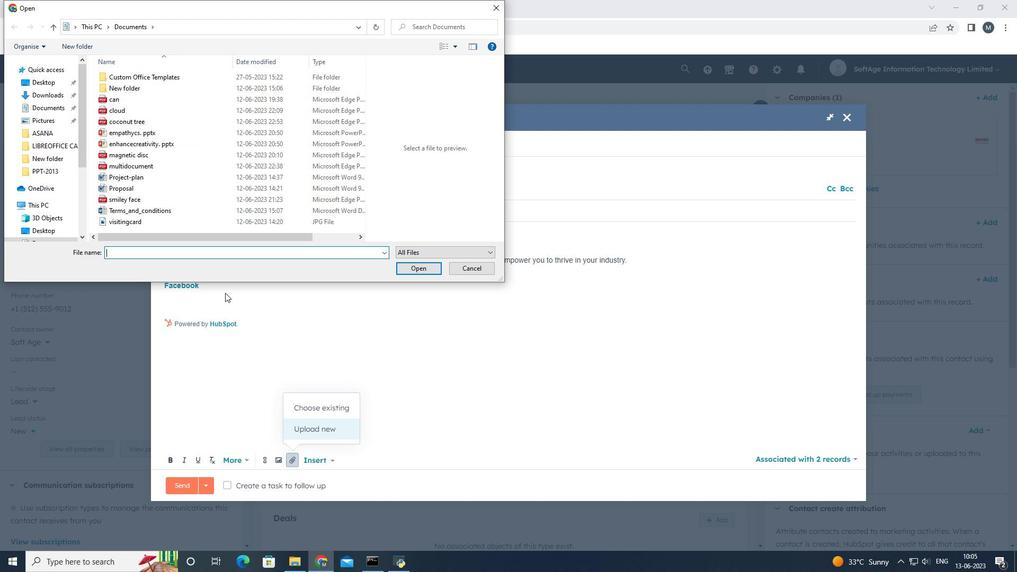 
Action: Mouse scrolled (157, 218) with delta (0, 0)
Screenshot: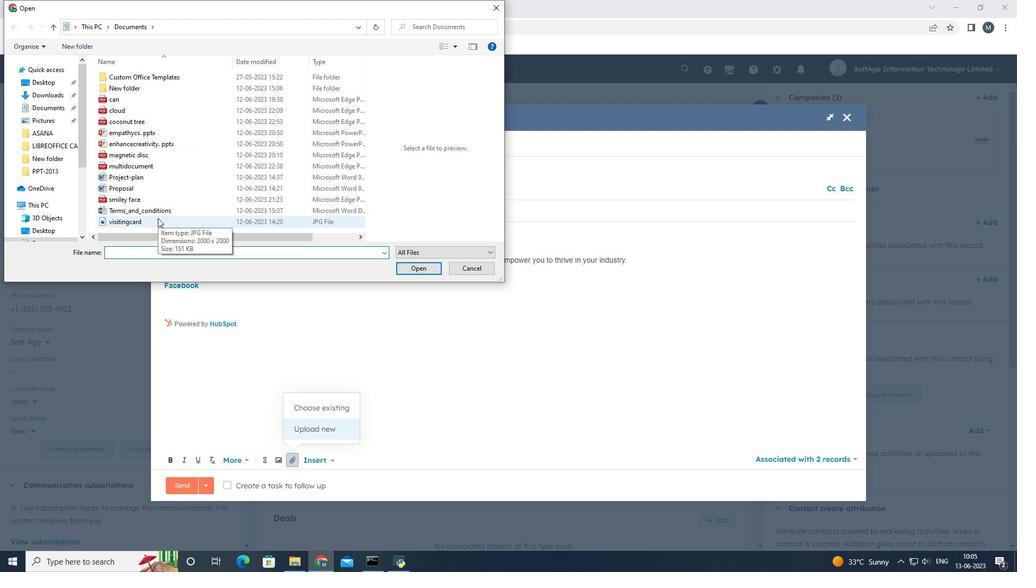 
Action: Mouse moved to (164, 184)
Screenshot: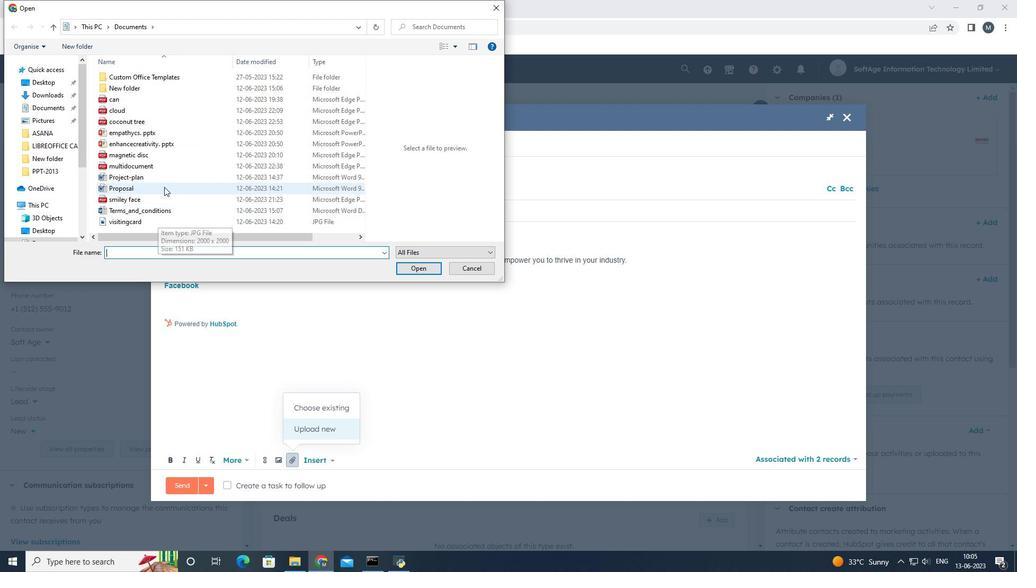 
Action: Mouse pressed left at (164, 184)
Screenshot: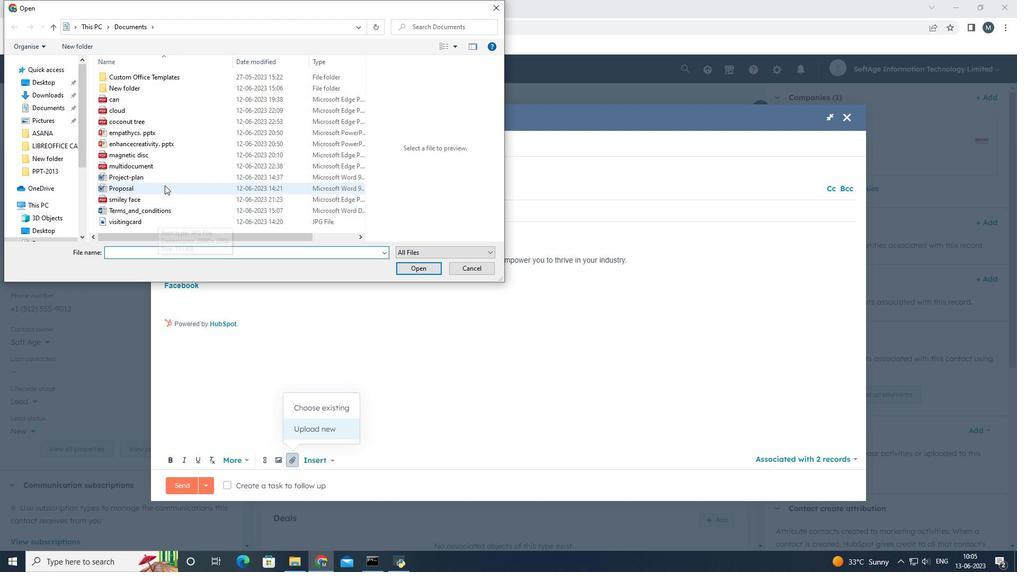 
Action: Mouse moved to (423, 266)
Screenshot: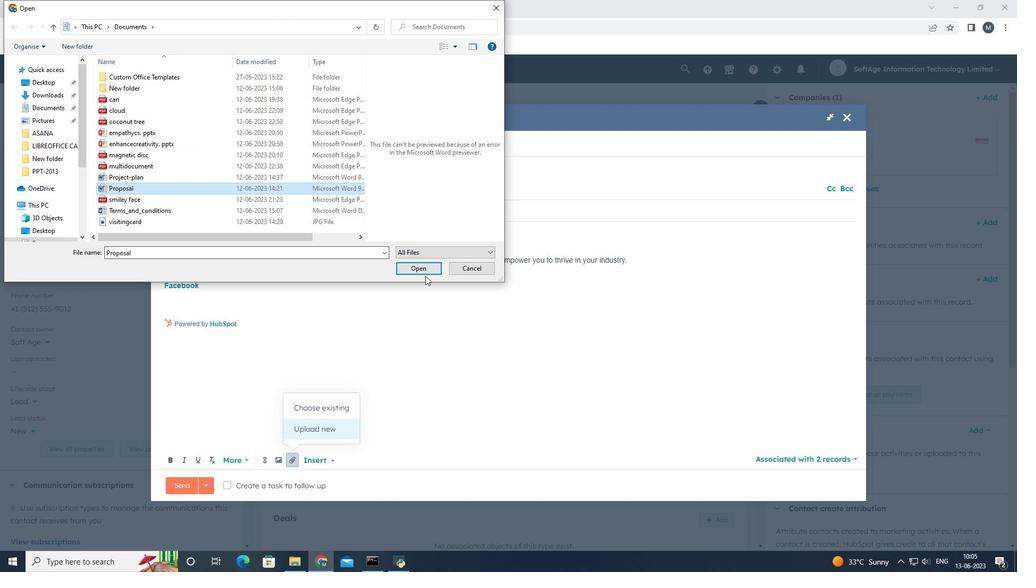 
Action: Mouse pressed left at (423, 266)
Screenshot: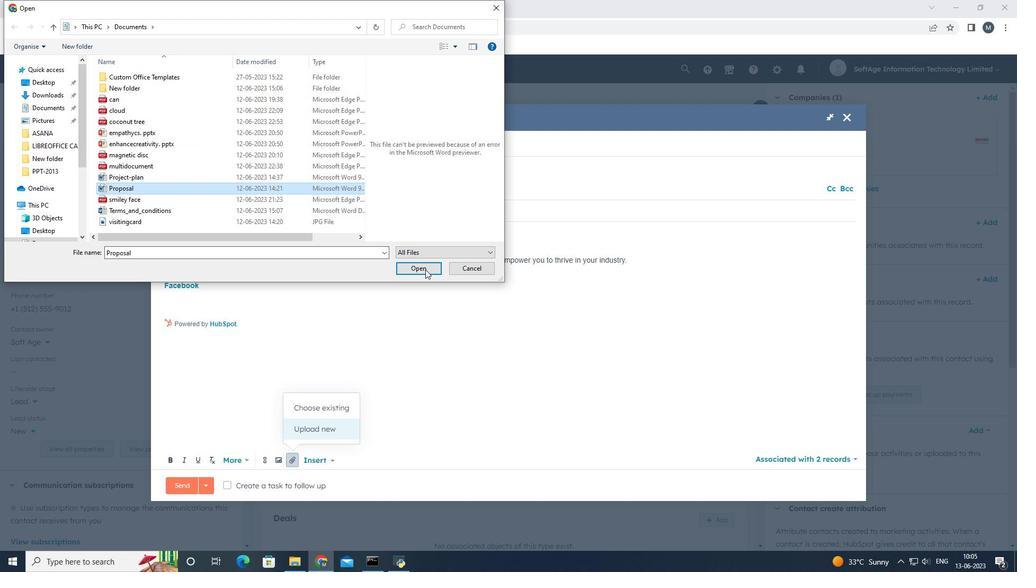 
Action: Mouse moved to (279, 433)
Screenshot: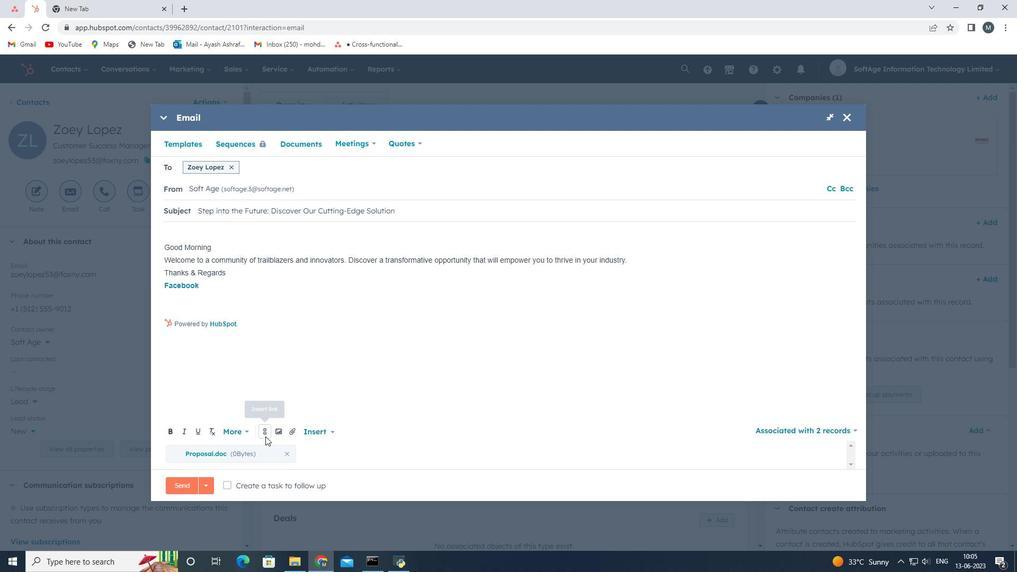 
Action: Mouse pressed left at (279, 433)
Screenshot: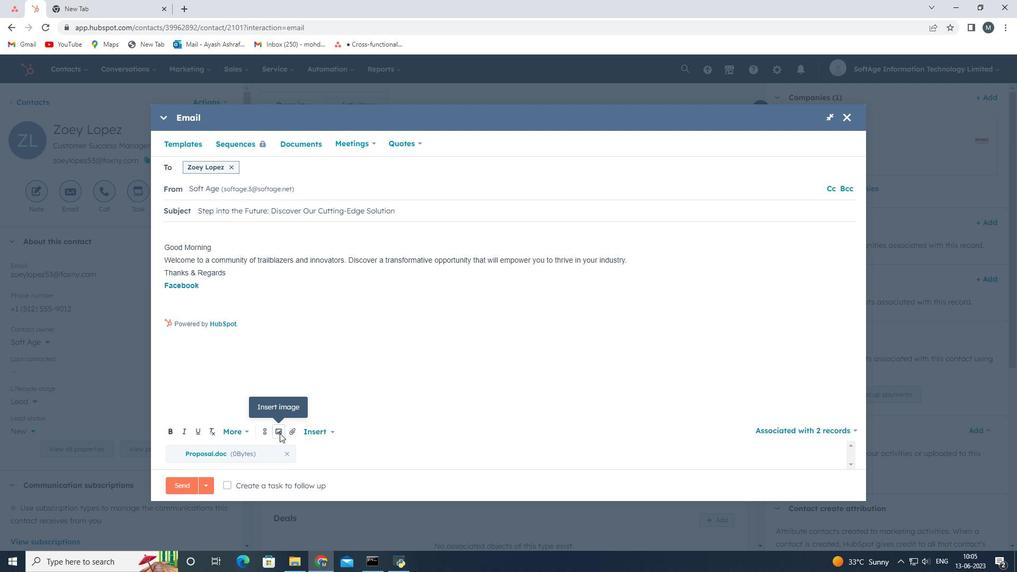 
Action: Mouse moved to (272, 400)
Screenshot: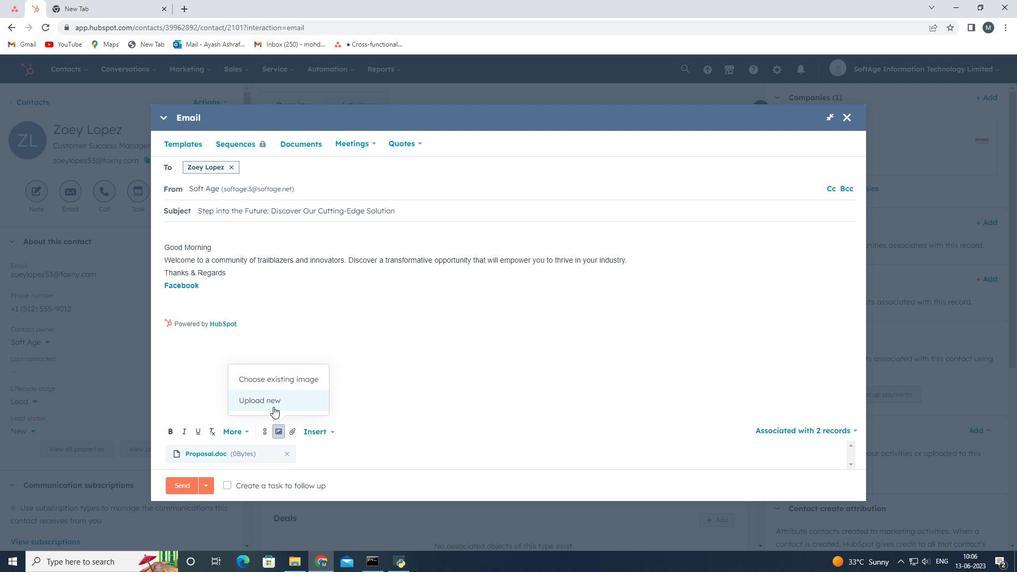 
Action: Mouse pressed left at (272, 400)
Screenshot: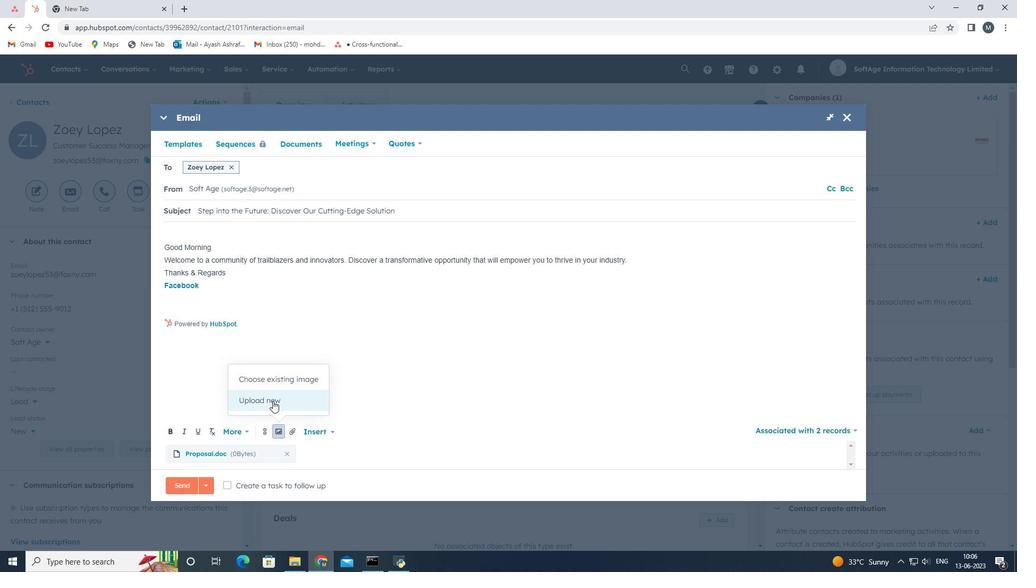 
Action: Mouse moved to (144, 100)
Screenshot: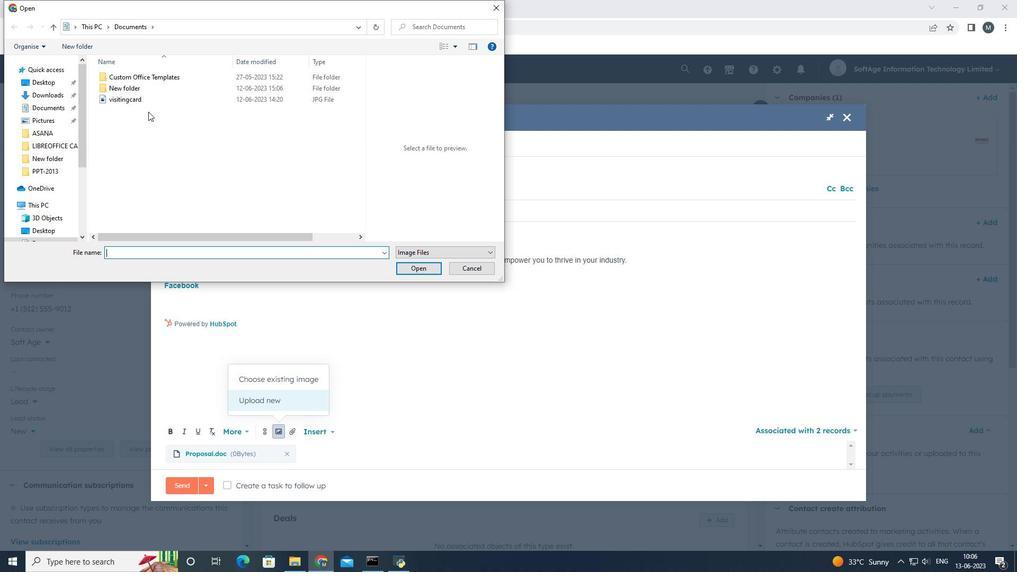 
Action: Mouse pressed left at (144, 100)
Screenshot: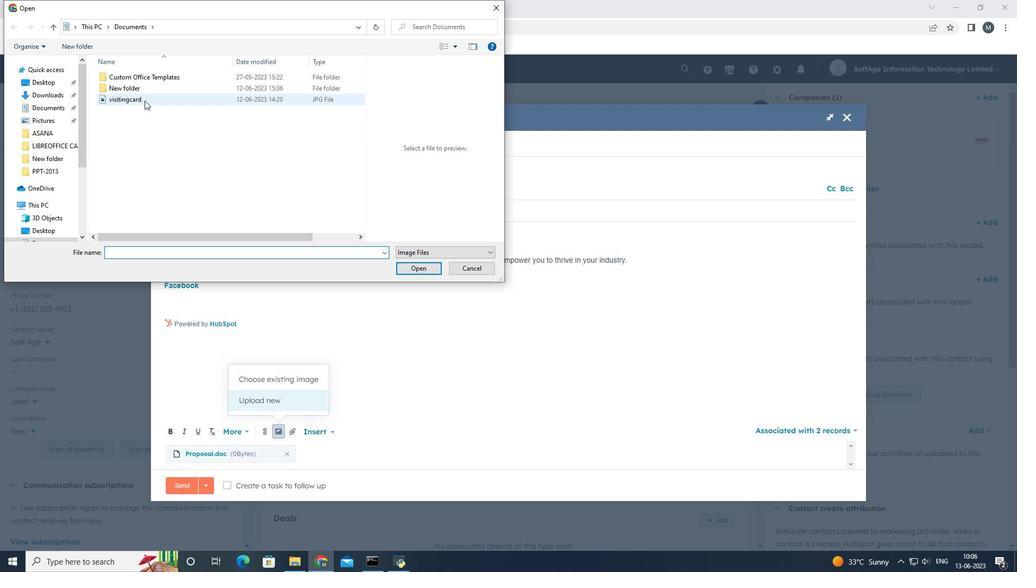 
Action: Mouse moved to (410, 266)
Screenshot: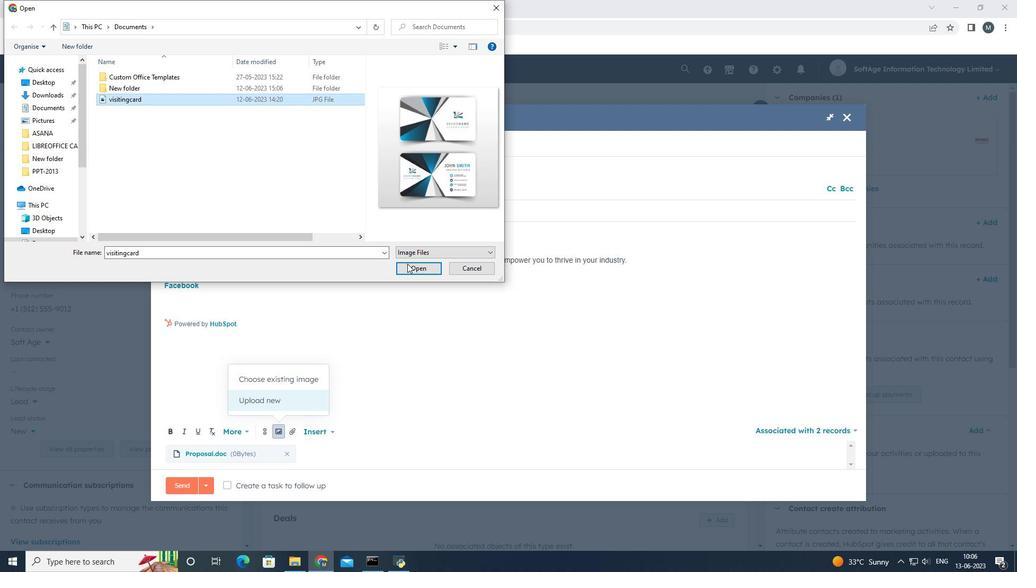 
Action: Mouse pressed left at (410, 266)
Screenshot: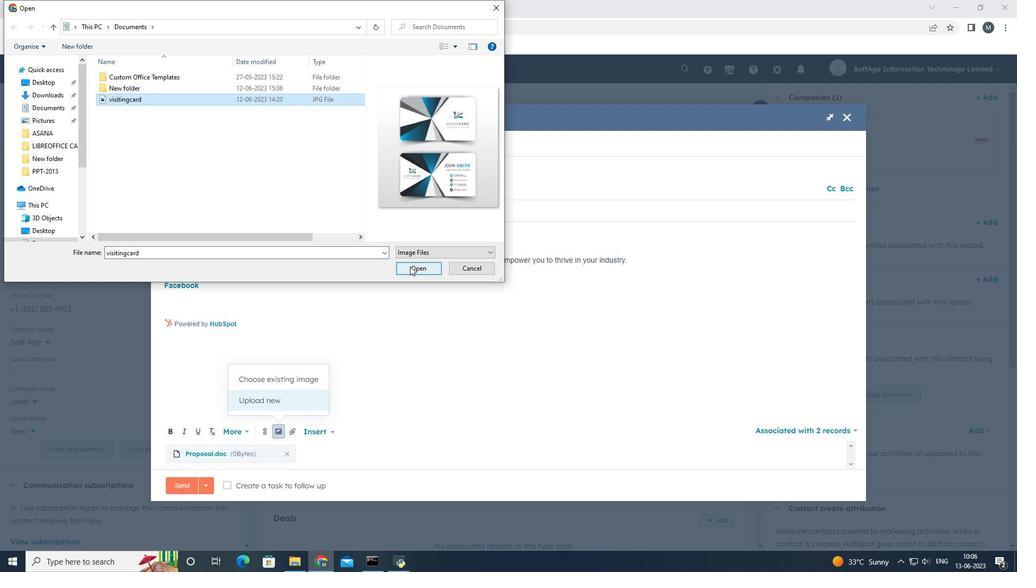 
Action: Mouse moved to (233, 483)
Screenshot: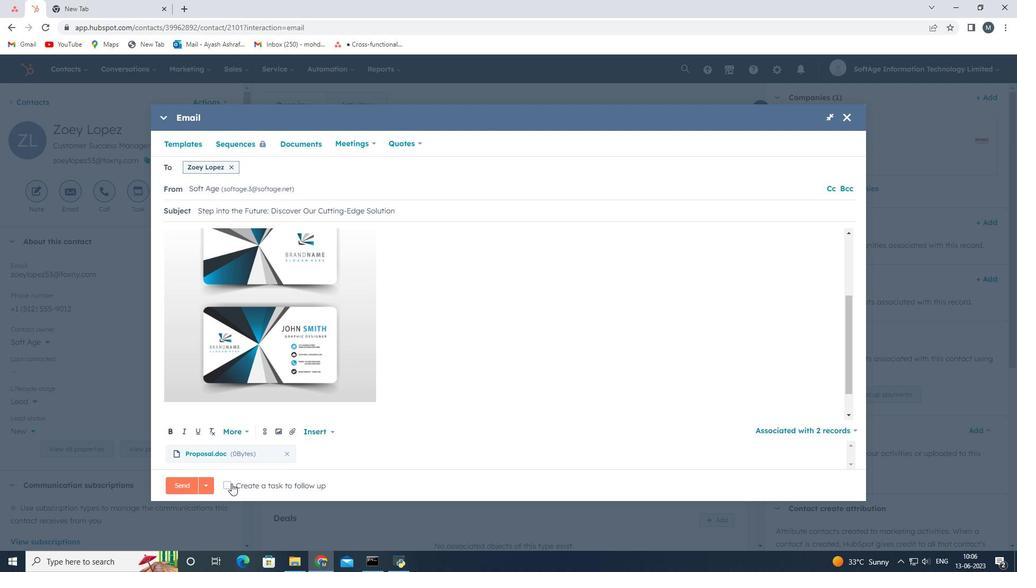 
Action: Mouse pressed left at (233, 483)
Screenshot: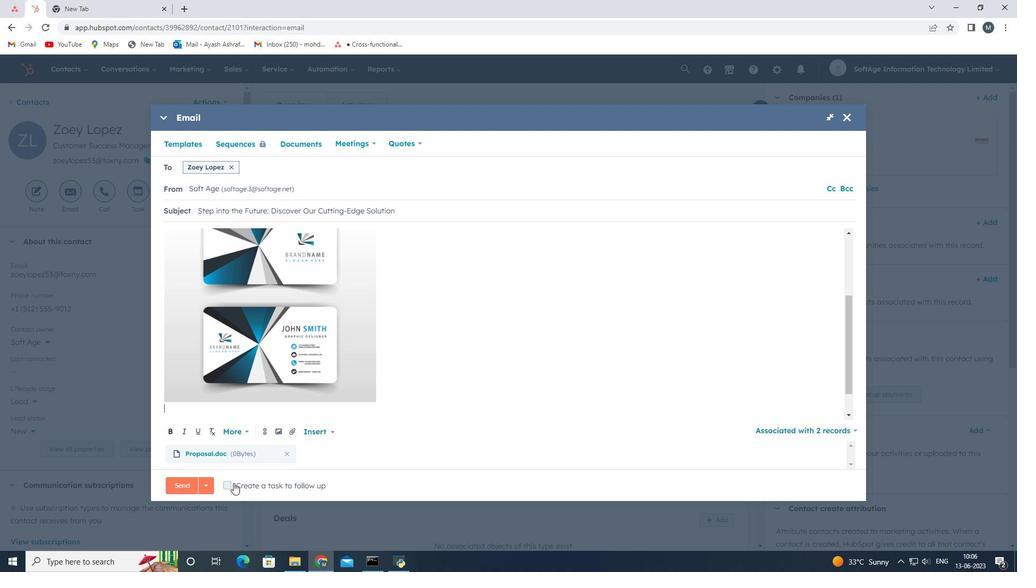 
Action: Mouse moved to (348, 486)
Screenshot: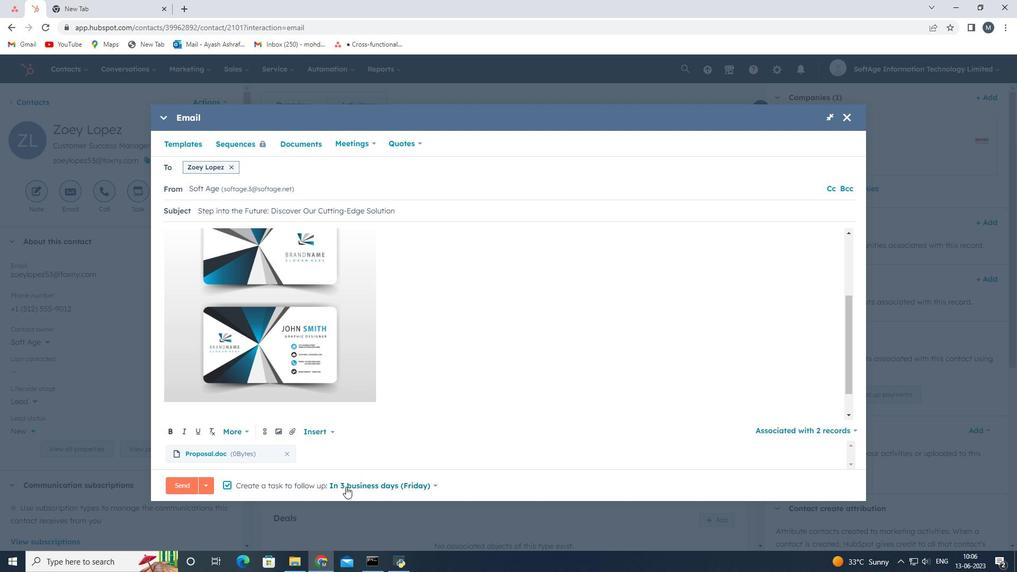 
Action: Mouse pressed left at (348, 486)
Screenshot: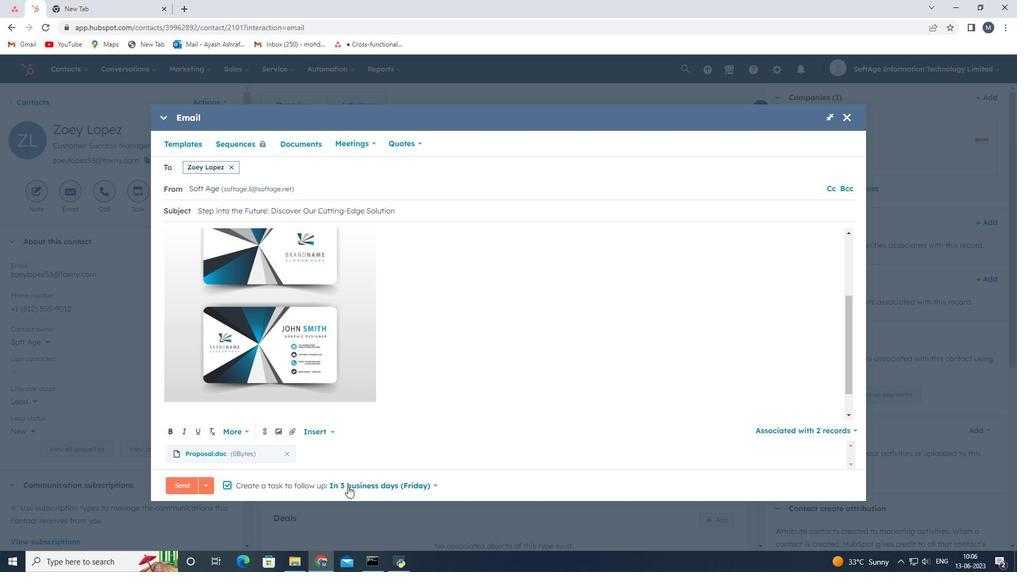 
Action: Mouse moved to (394, 384)
Screenshot: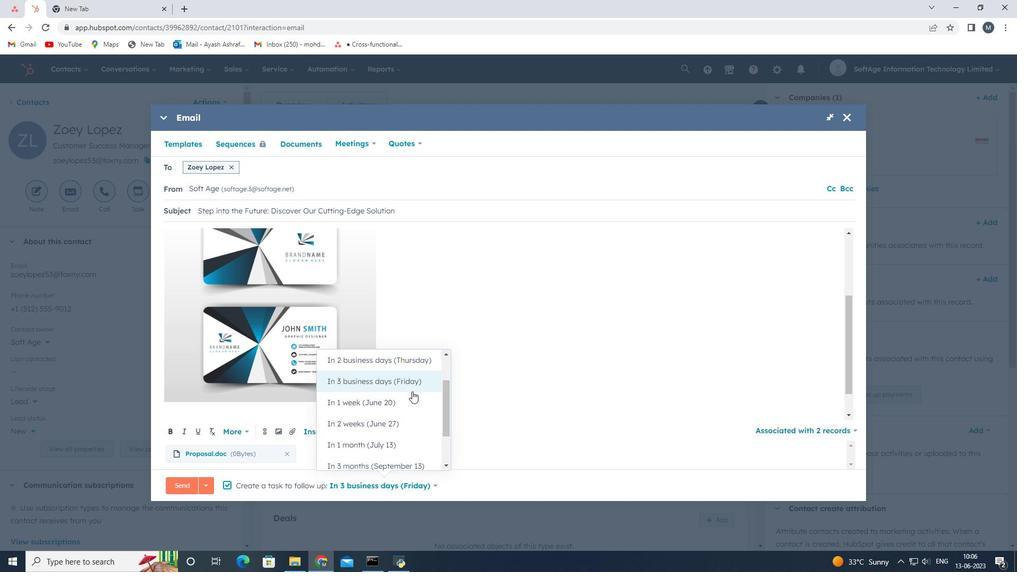 
Action: Mouse pressed left at (394, 384)
Screenshot: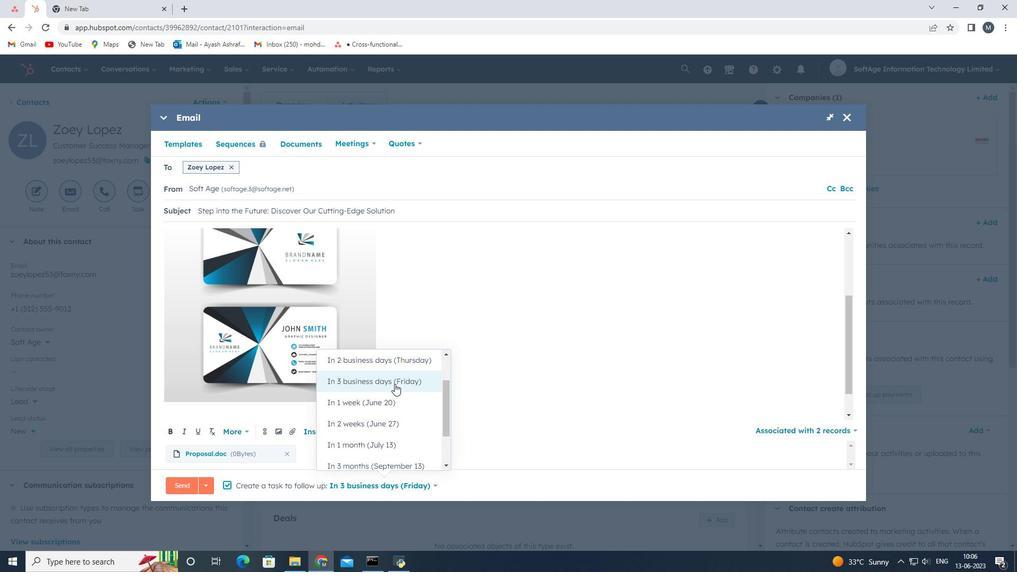 
Action: Mouse moved to (183, 483)
Screenshot: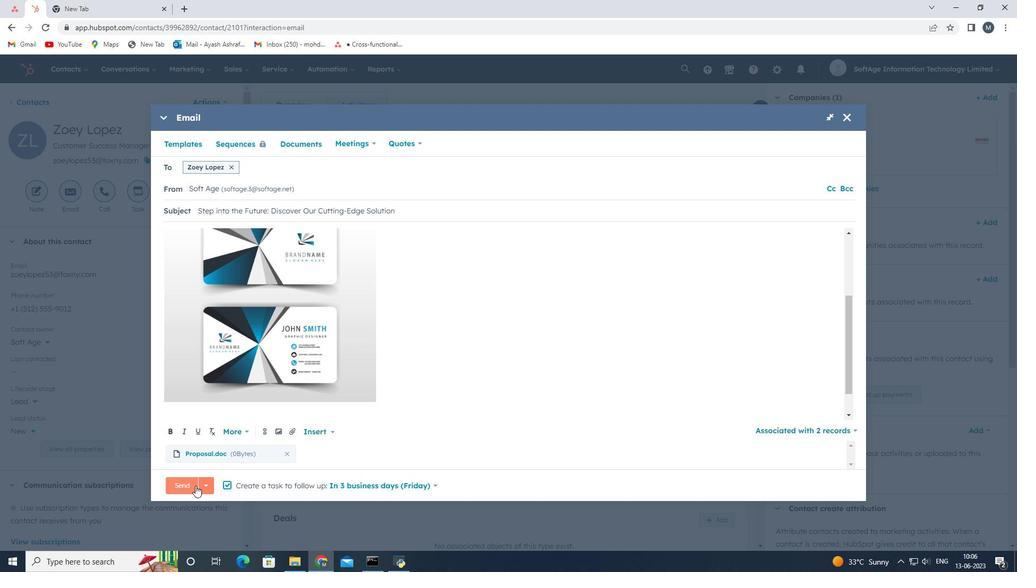 
Action: Mouse pressed left at (183, 483)
Screenshot: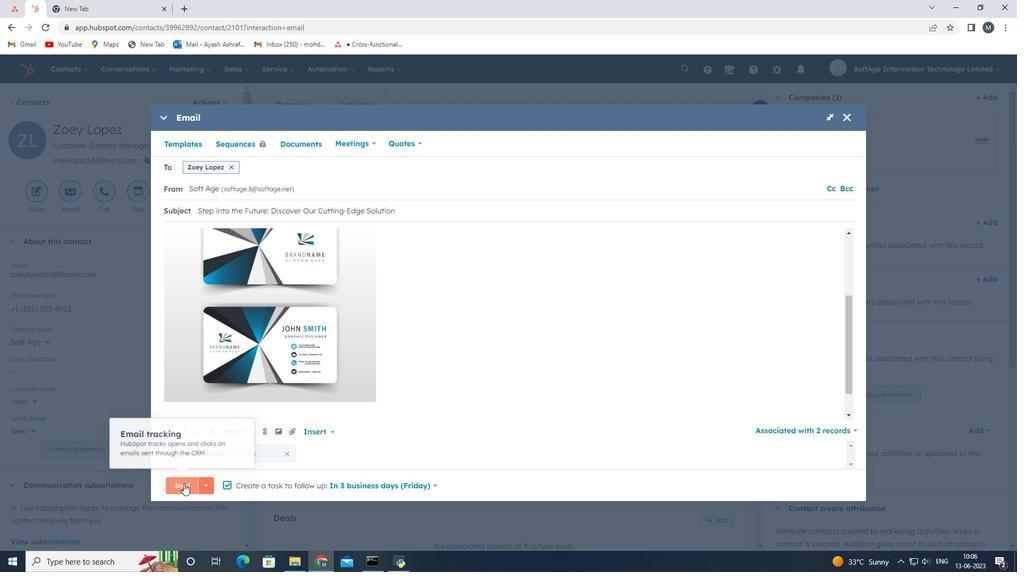 
Action: Mouse moved to (607, 425)
Screenshot: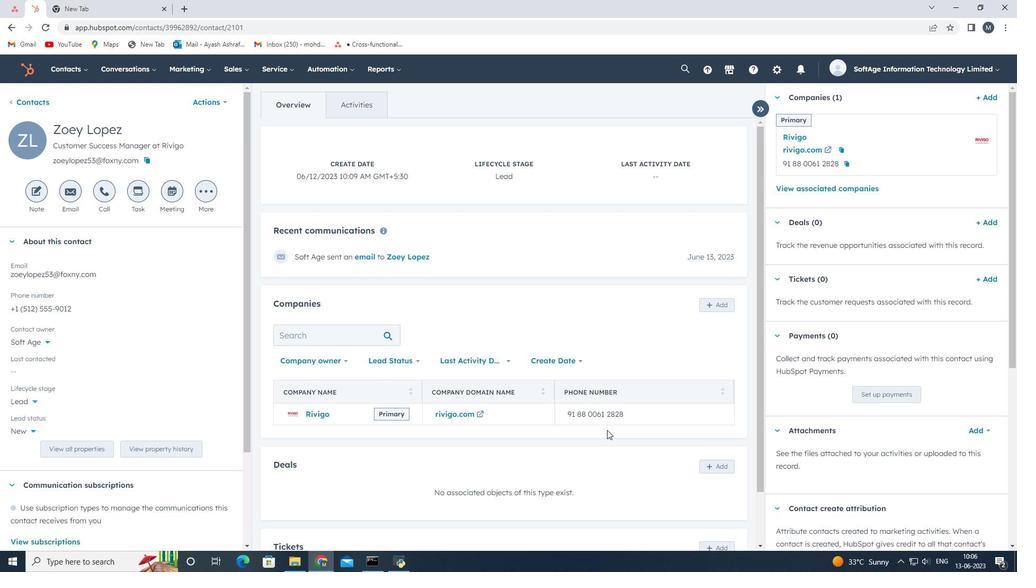 
